 Task: Open Card Card0000000144 in Board Board0000000036 in Workspace WS0000000012 in Trello. Add Member Nikrathi889@gmail.com to Card Card0000000144 in Board Board0000000036 in Workspace WS0000000012 in Trello. Add Red Label titled Label0000000144 to Card Card0000000144 in Board Board0000000036 in Workspace WS0000000012 in Trello. Add Checklist CL0000000144 to Card Card0000000144 in Board Board0000000036 in Workspace WS0000000012 in Trello. Add Dates with Start Date as Nov 01 2023 and Due Date as Nov 30 2023 to Card Card0000000144 in Board Board0000000036 in Workspace WS0000000012 in Trello
Action: Mouse moved to (415, 546)
Screenshot: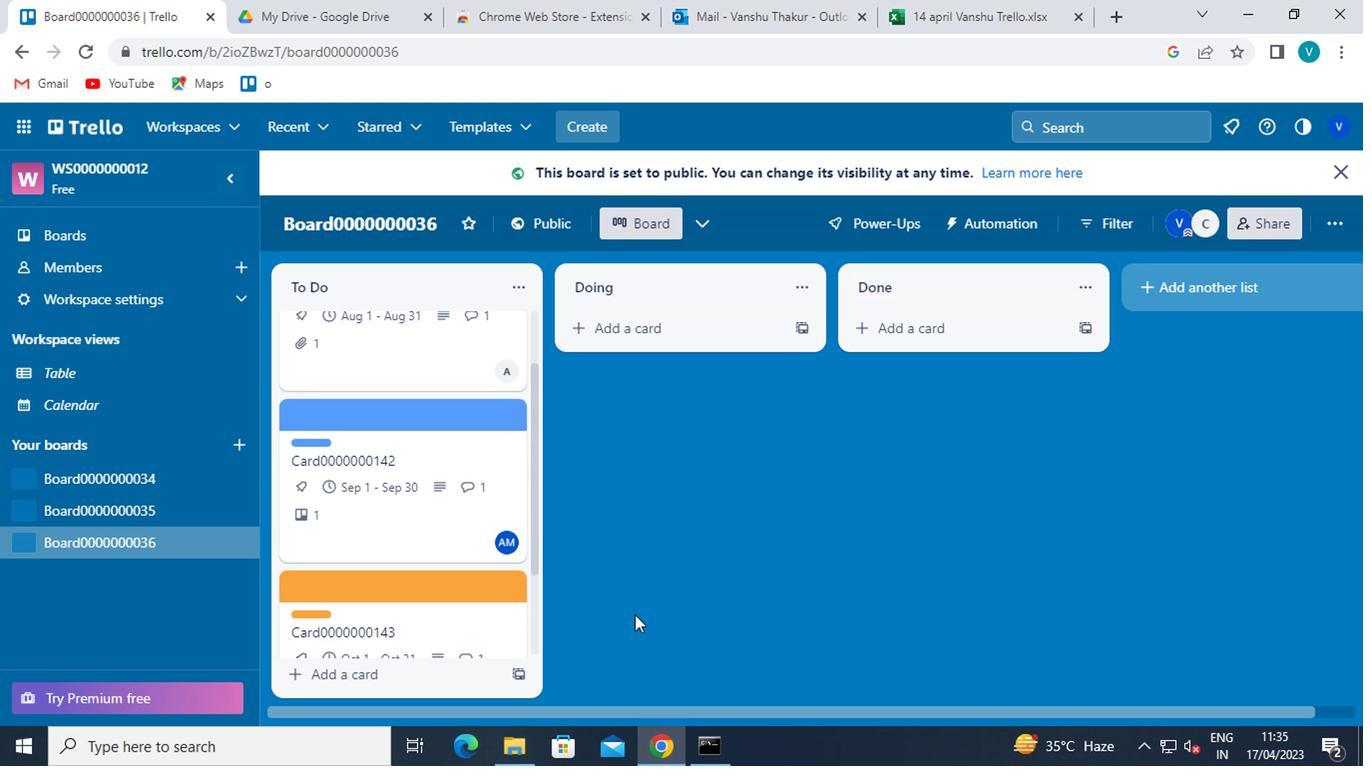 
Action: Mouse scrolled (415, 545) with delta (0, -1)
Screenshot: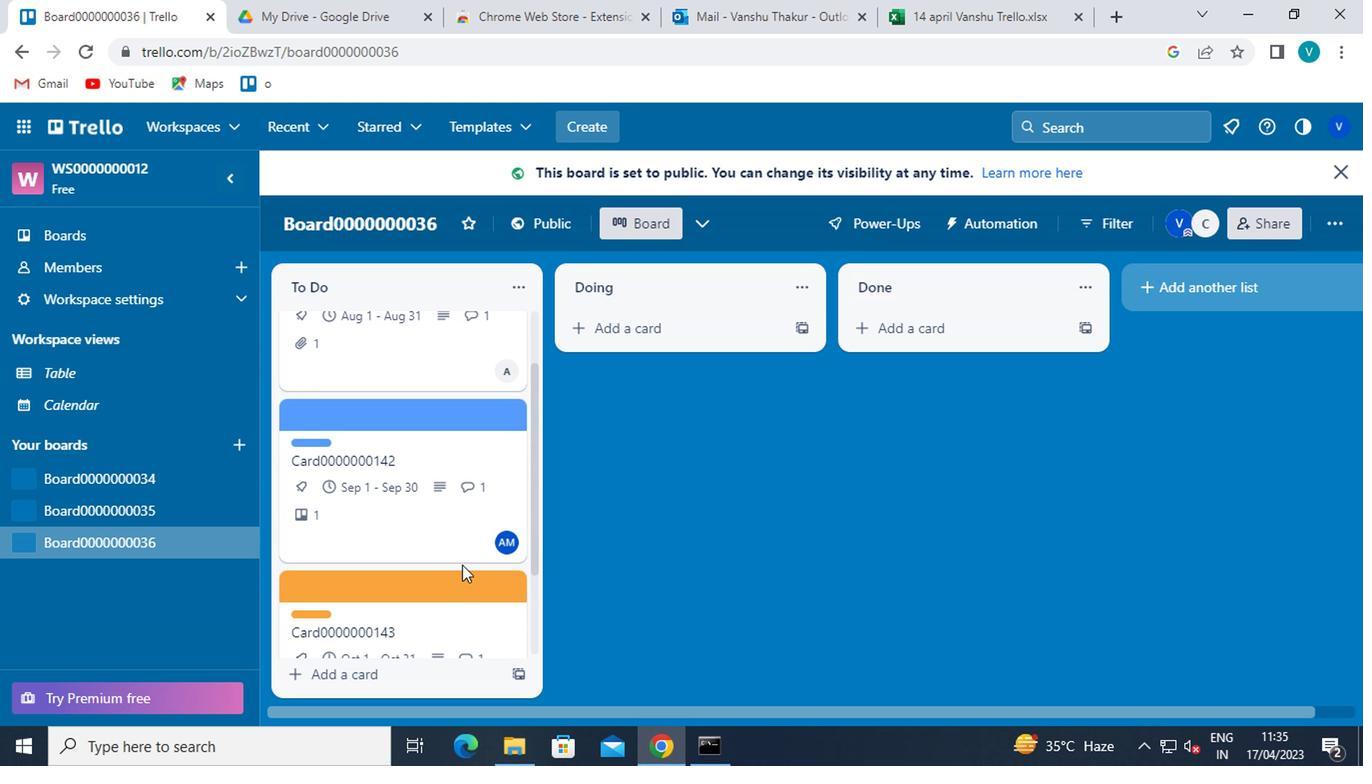 
Action: Mouse moved to (414, 546)
Screenshot: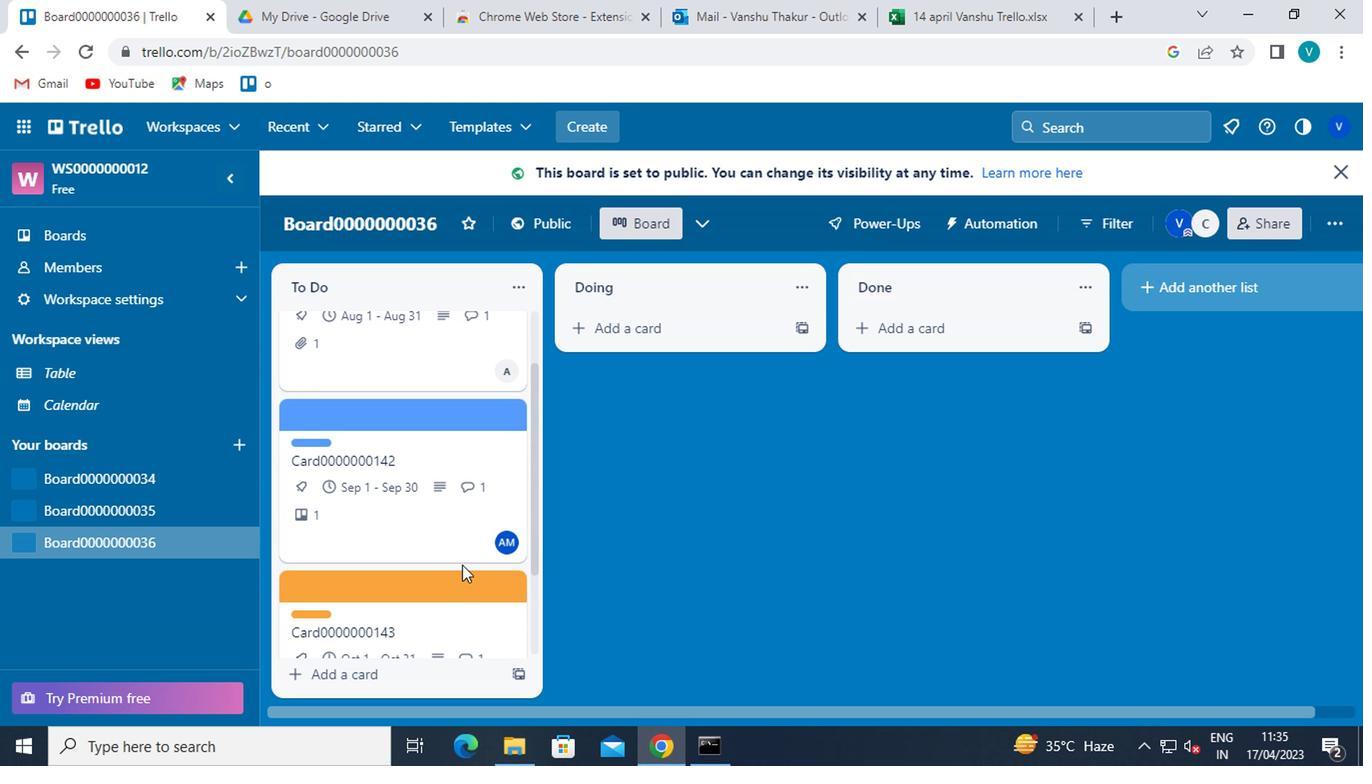 
Action: Mouse scrolled (414, 545) with delta (0, -1)
Screenshot: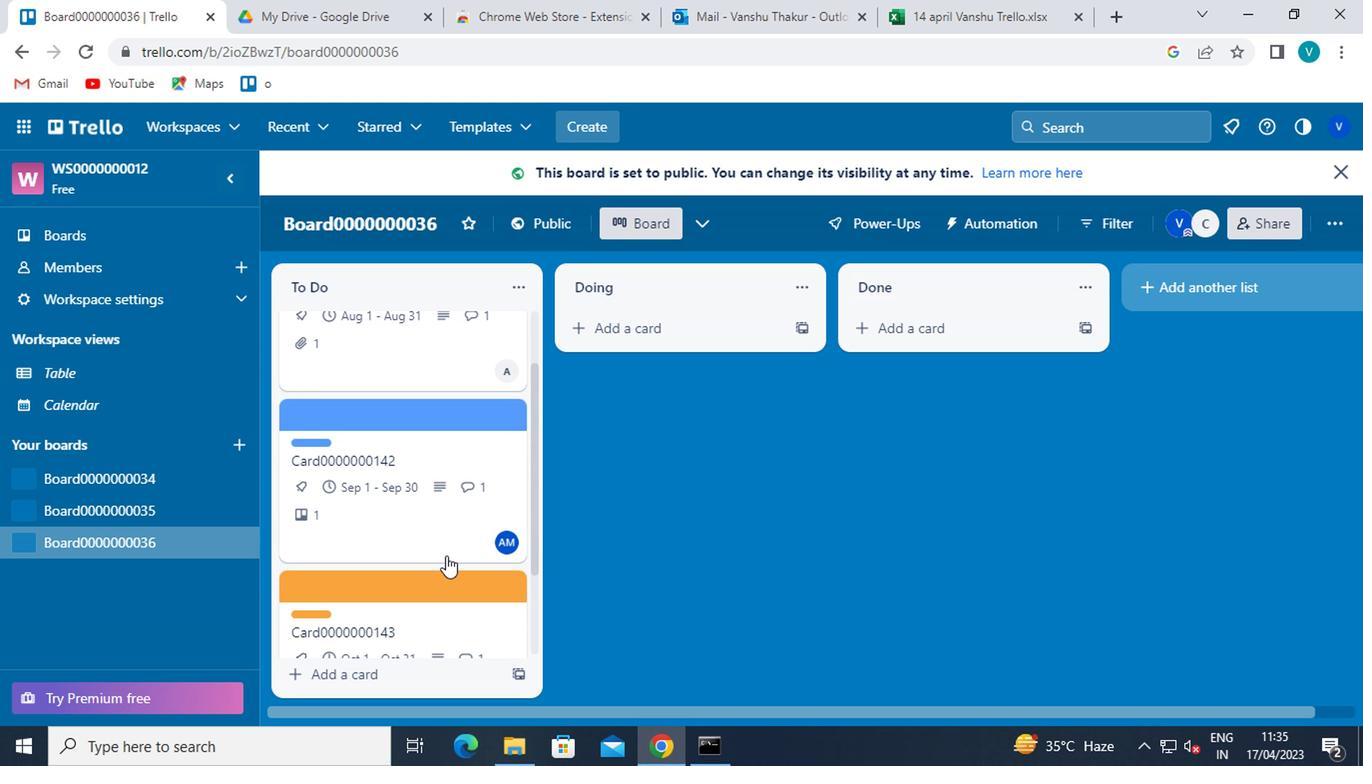 
Action: Mouse scrolled (414, 545) with delta (0, -1)
Screenshot: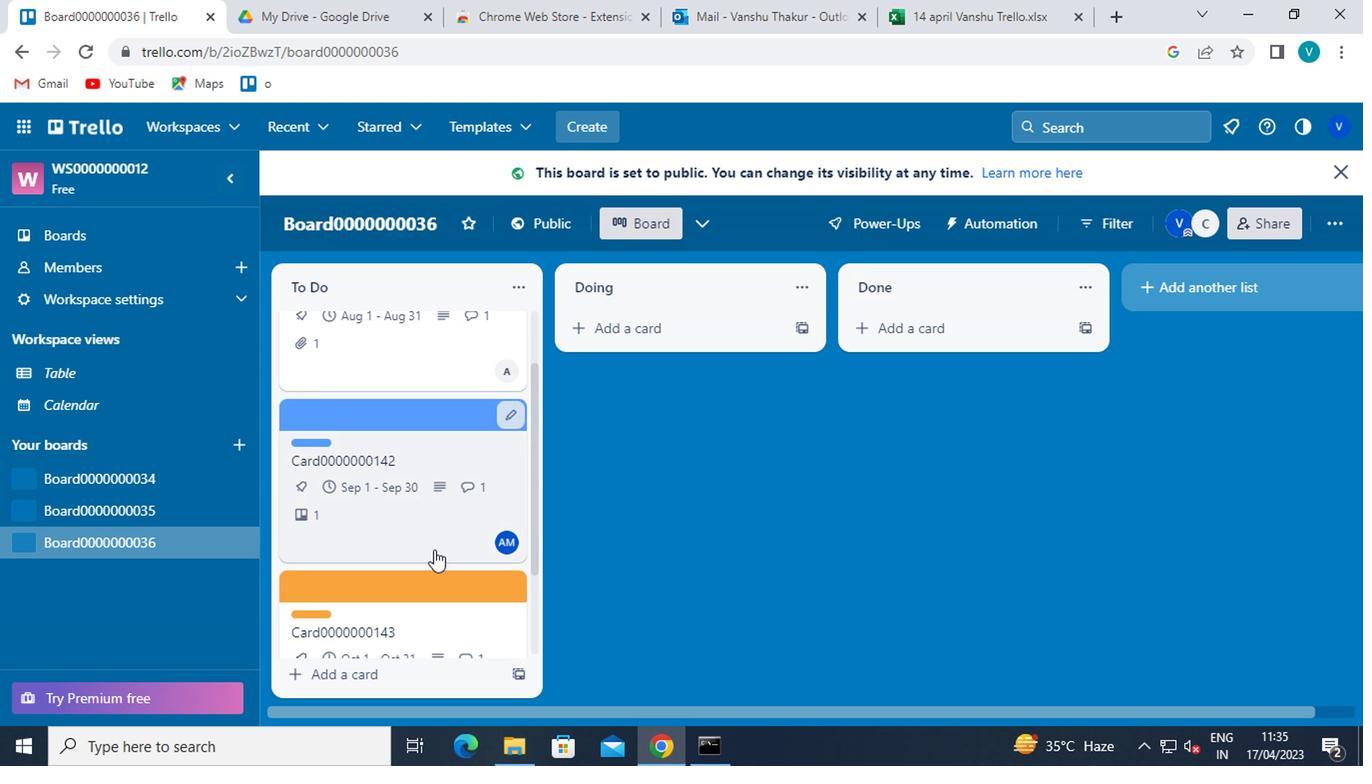 
Action: Mouse scrolled (414, 545) with delta (0, -1)
Screenshot: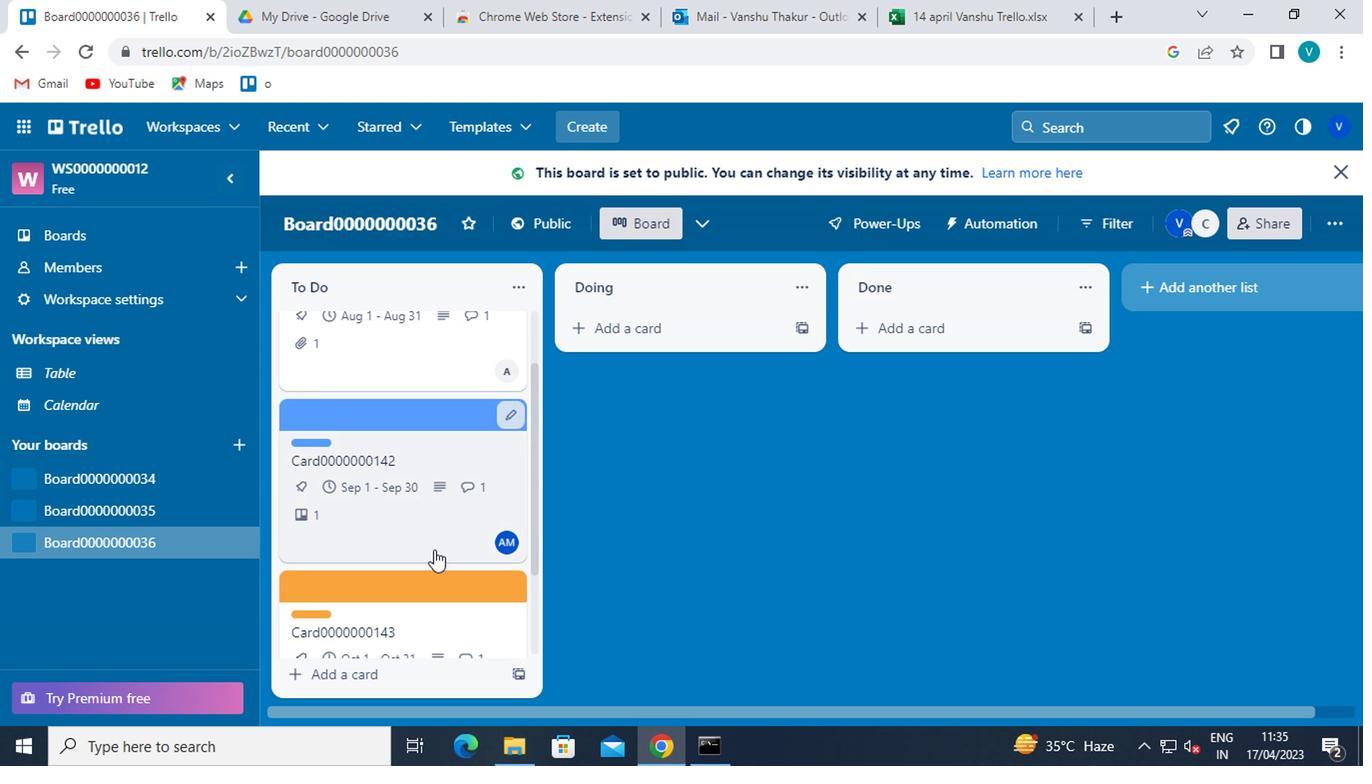
Action: Mouse scrolled (414, 545) with delta (0, -1)
Screenshot: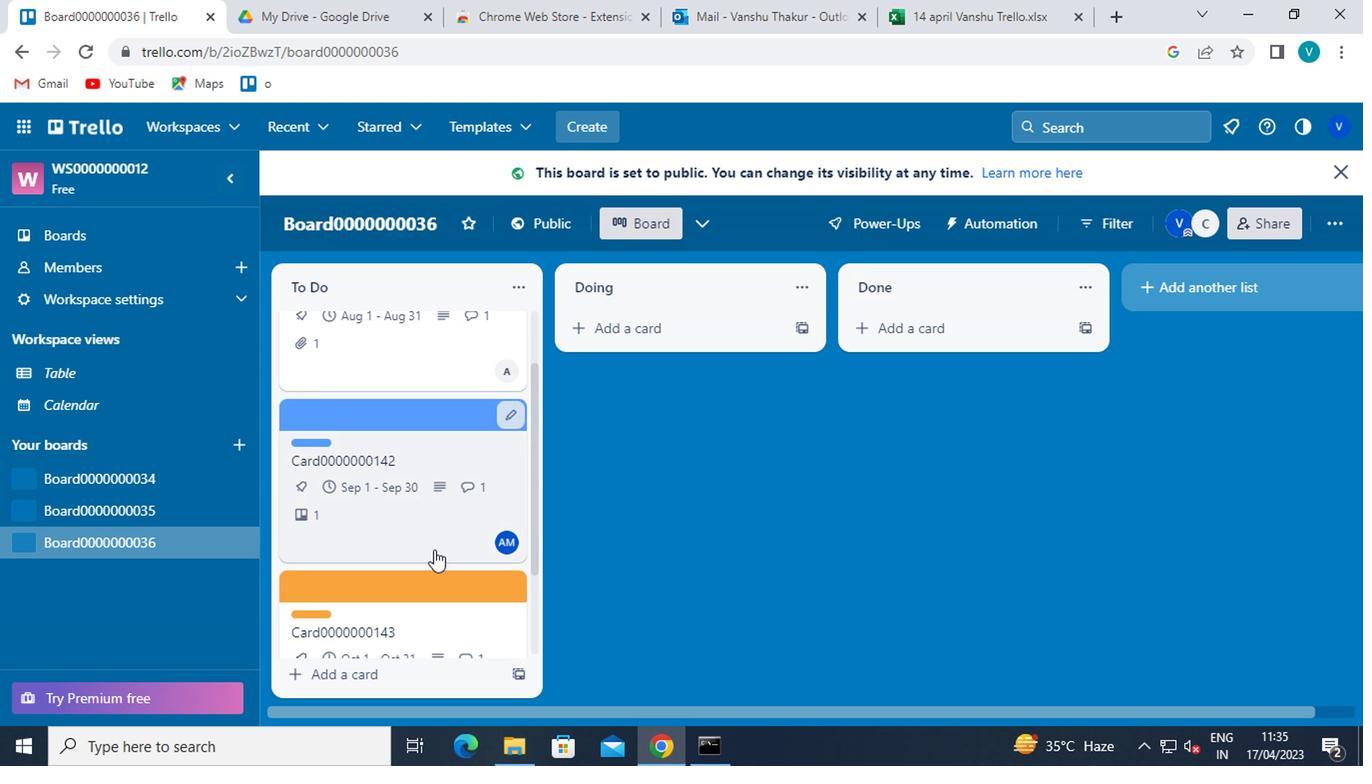 
Action: Mouse scrolled (414, 545) with delta (0, -1)
Screenshot: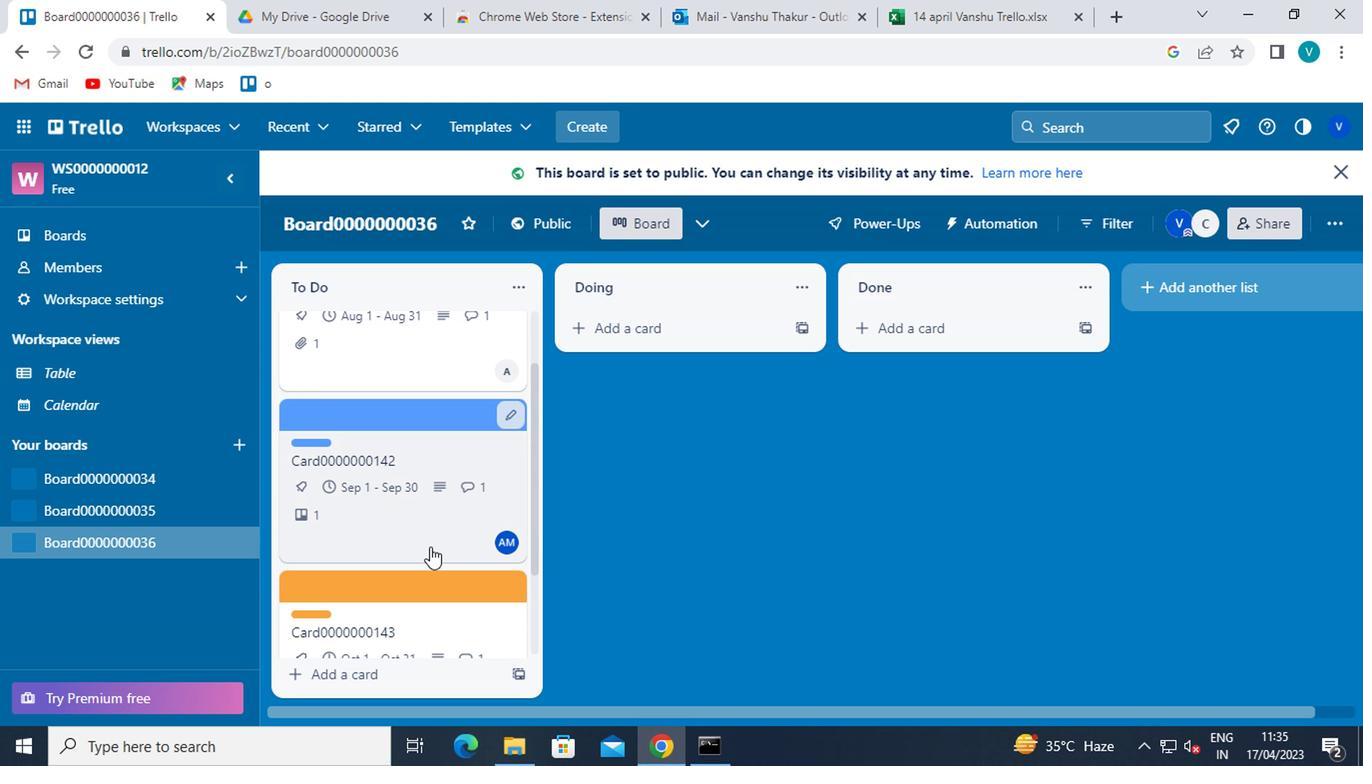 
Action: Mouse scrolled (414, 545) with delta (0, -1)
Screenshot: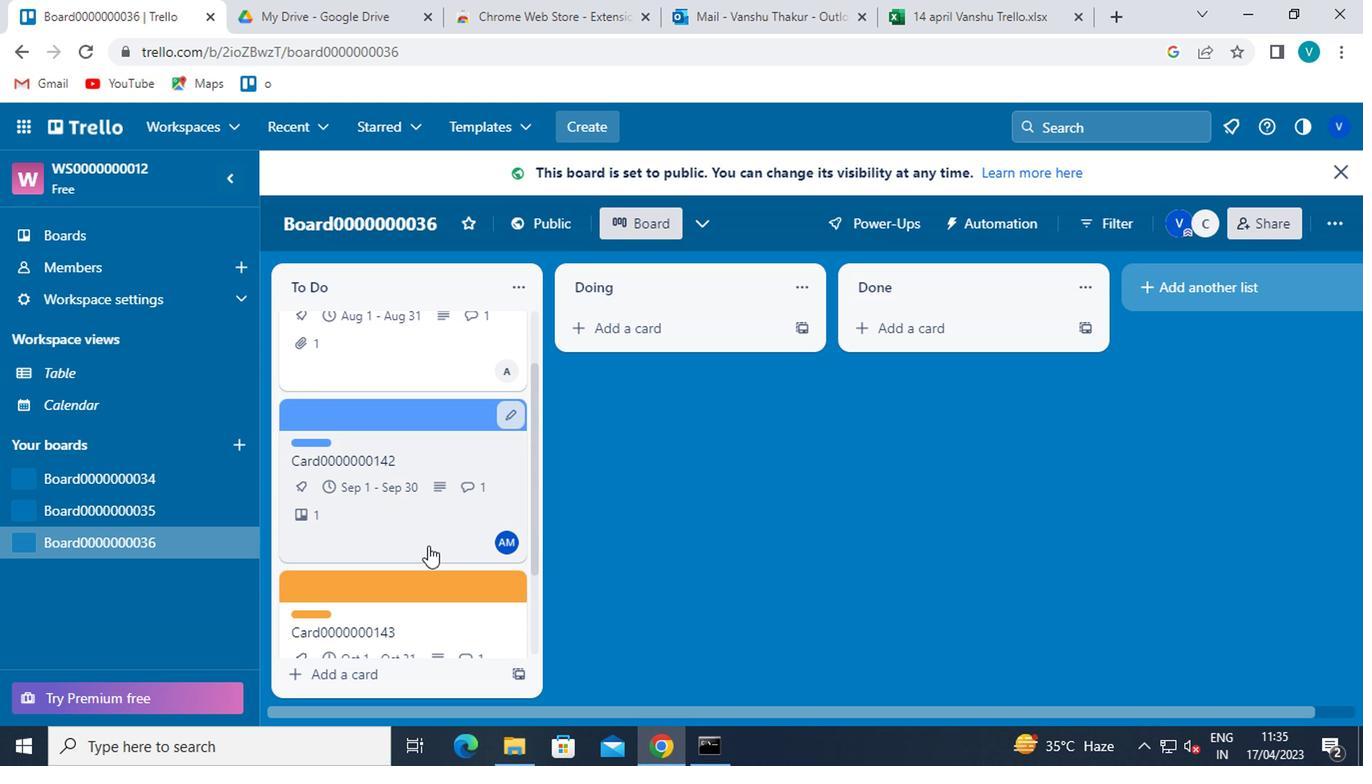 
Action: Mouse scrolled (414, 545) with delta (0, -1)
Screenshot: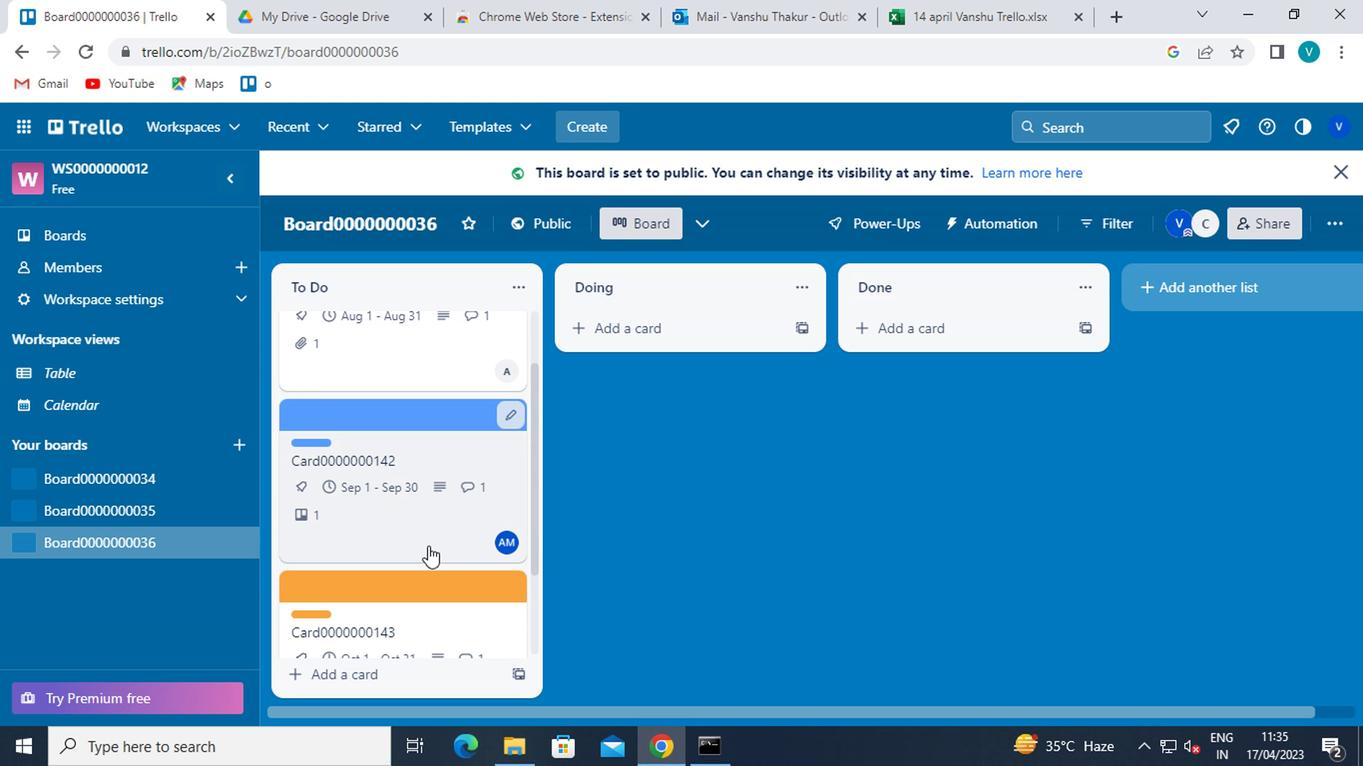 
Action: Mouse moved to (406, 623)
Screenshot: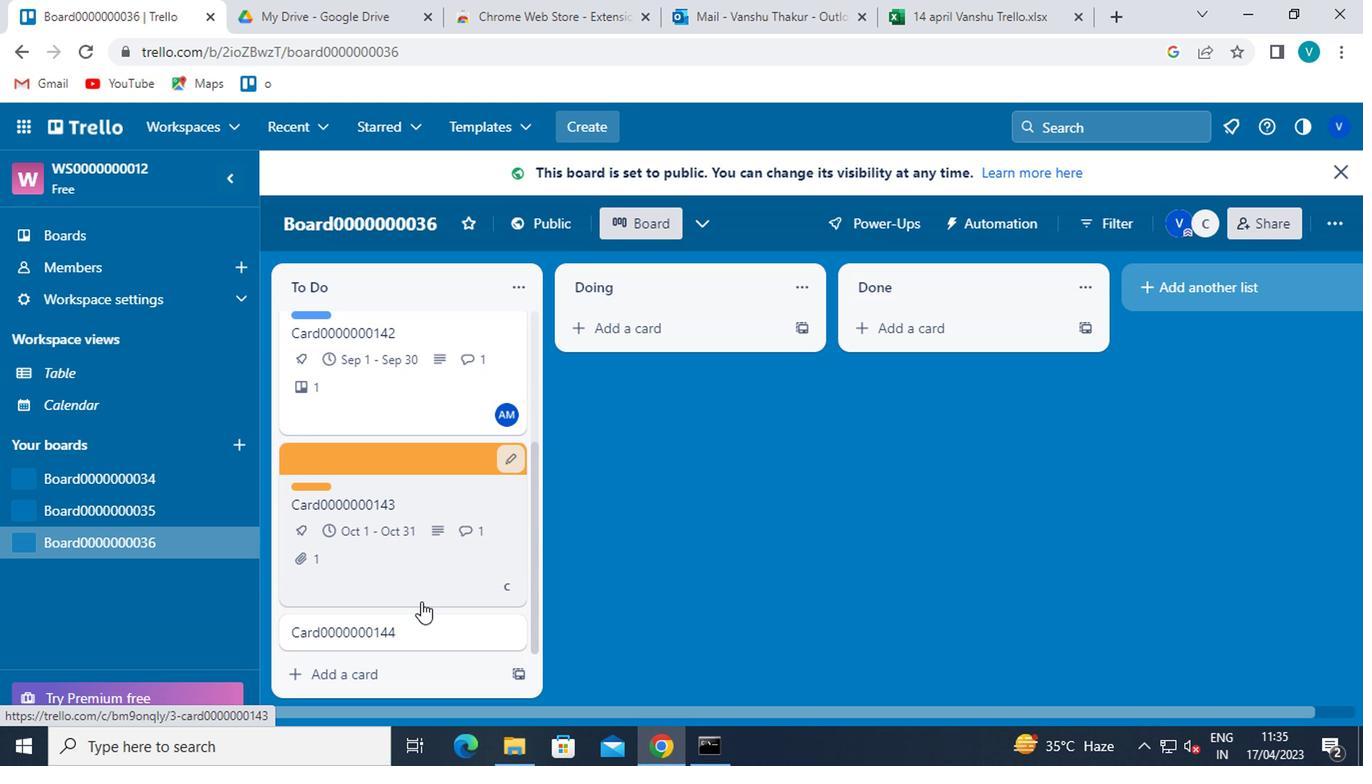 
Action: Mouse pressed left at (406, 623)
Screenshot: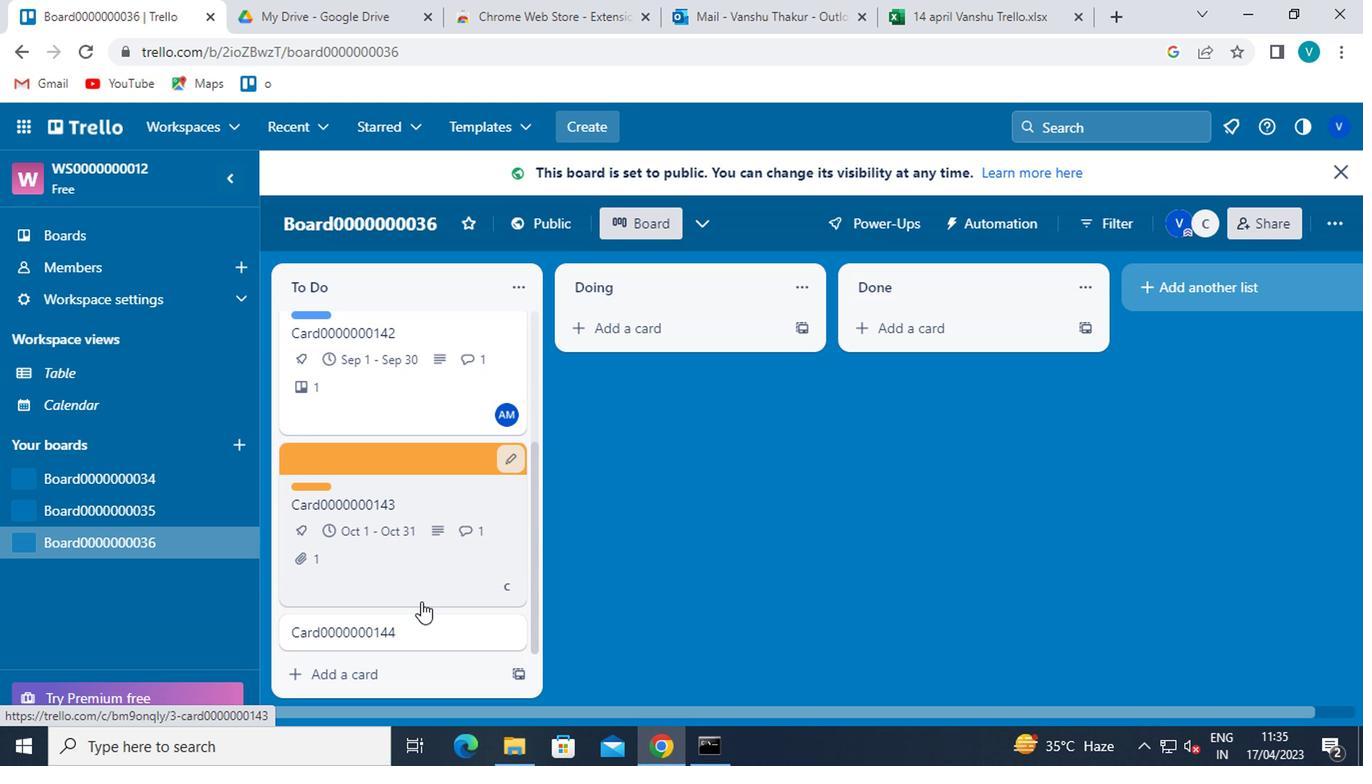 
Action: Mouse moved to (899, 352)
Screenshot: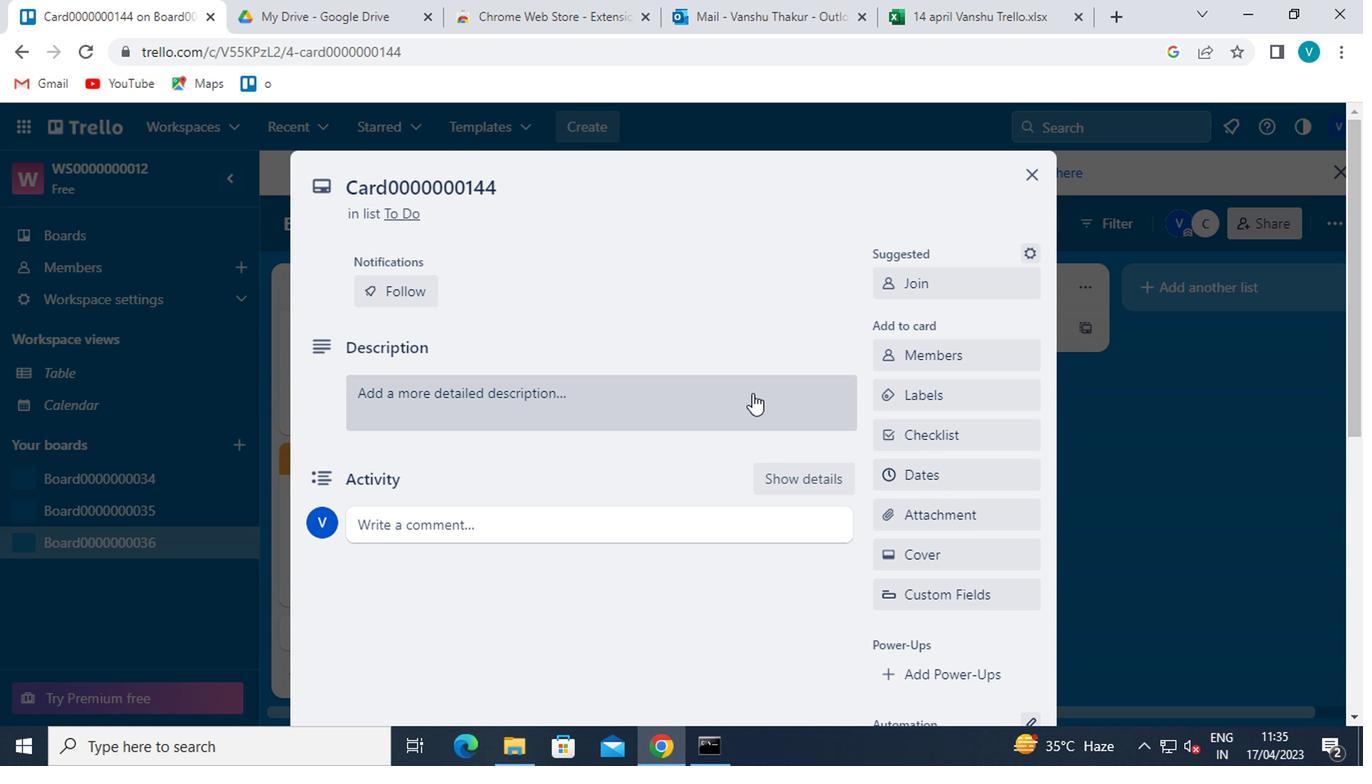 
Action: Mouse pressed left at (899, 352)
Screenshot: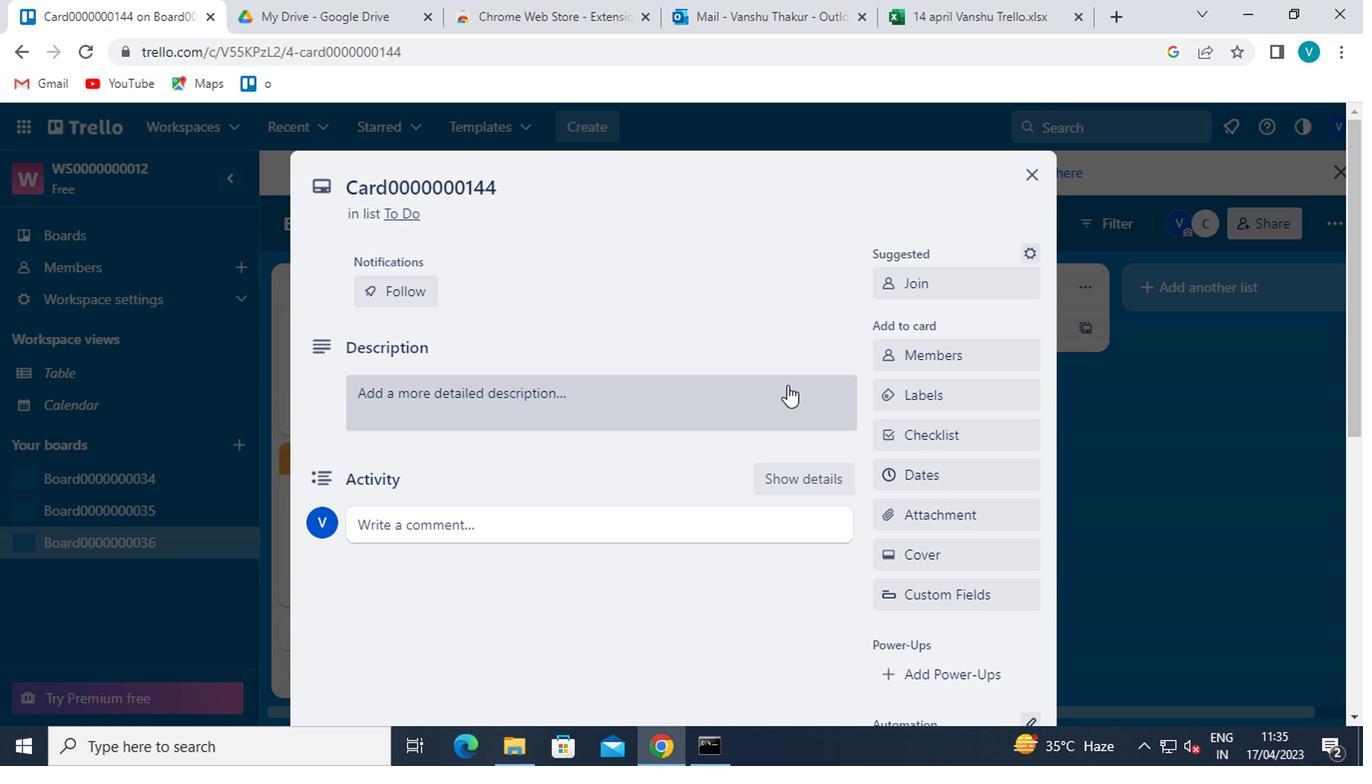 
Action: Mouse moved to (911, 448)
Screenshot: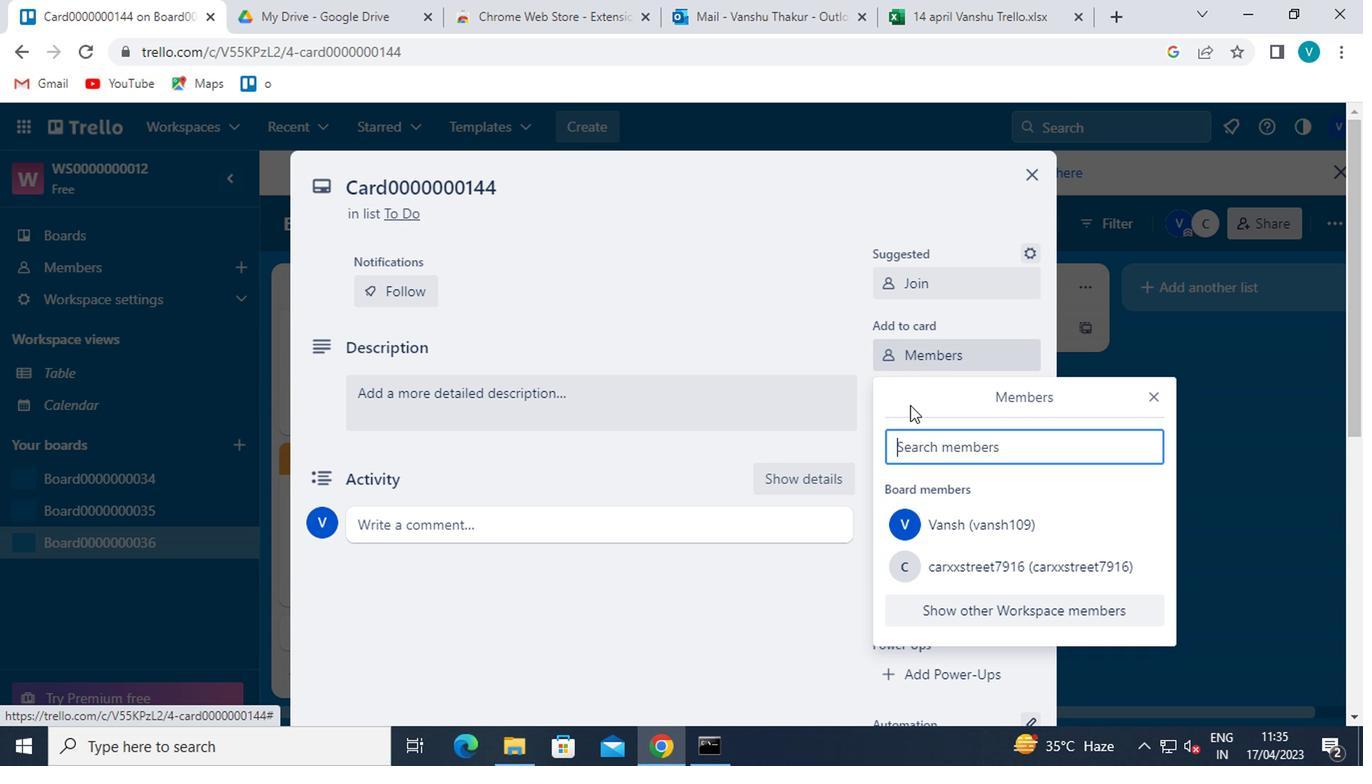 
Action: Mouse pressed left at (911, 448)
Screenshot: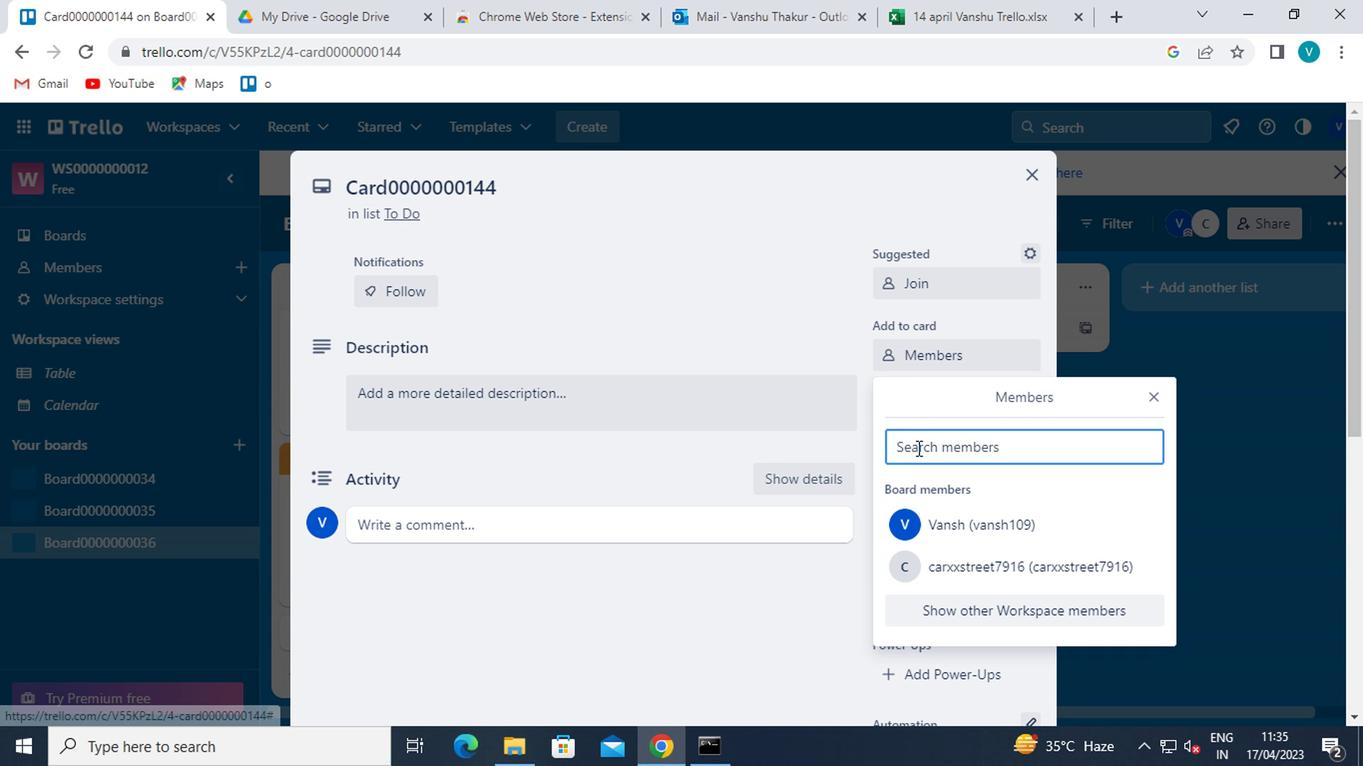 
Action: Key pressed <Key.shift>NIKRATHI889<Key.shift>@GMAIL.COM
Screenshot: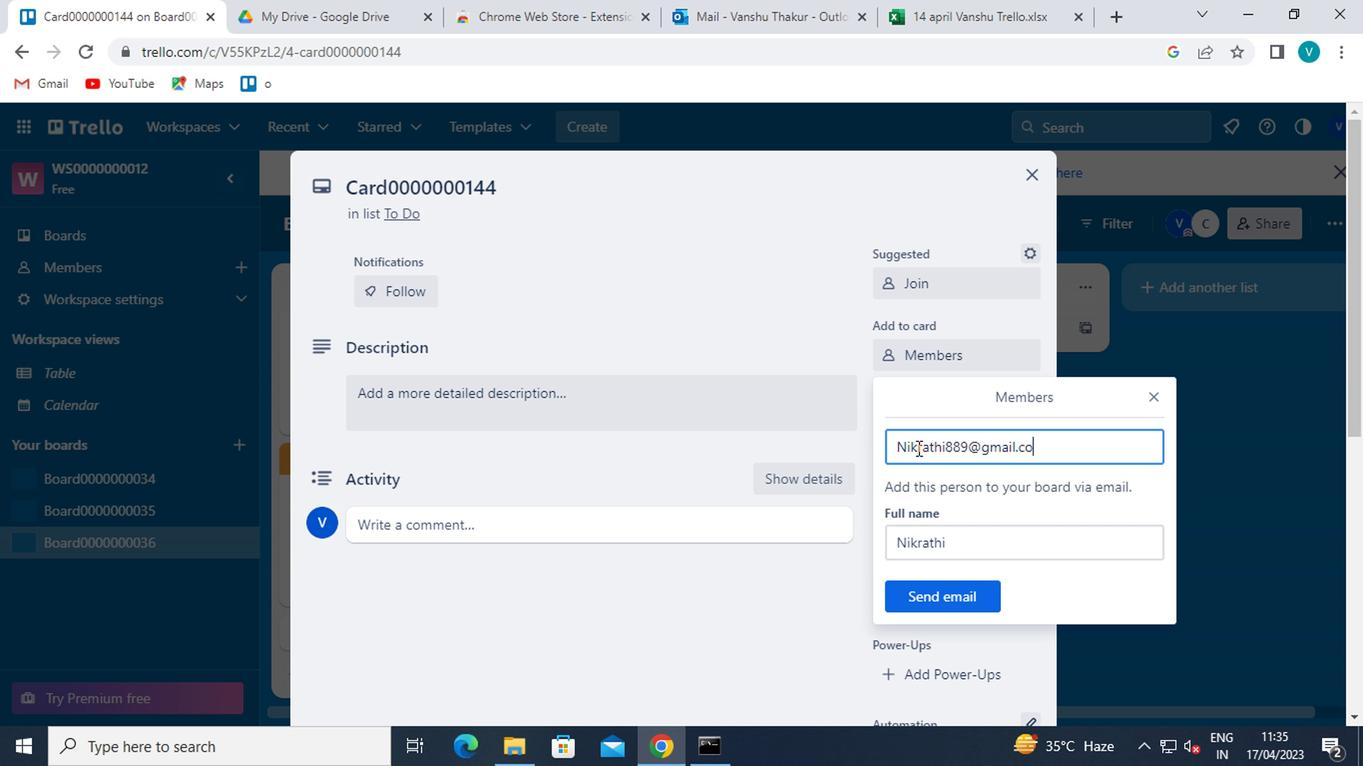 
Action: Mouse moved to (952, 607)
Screenshot: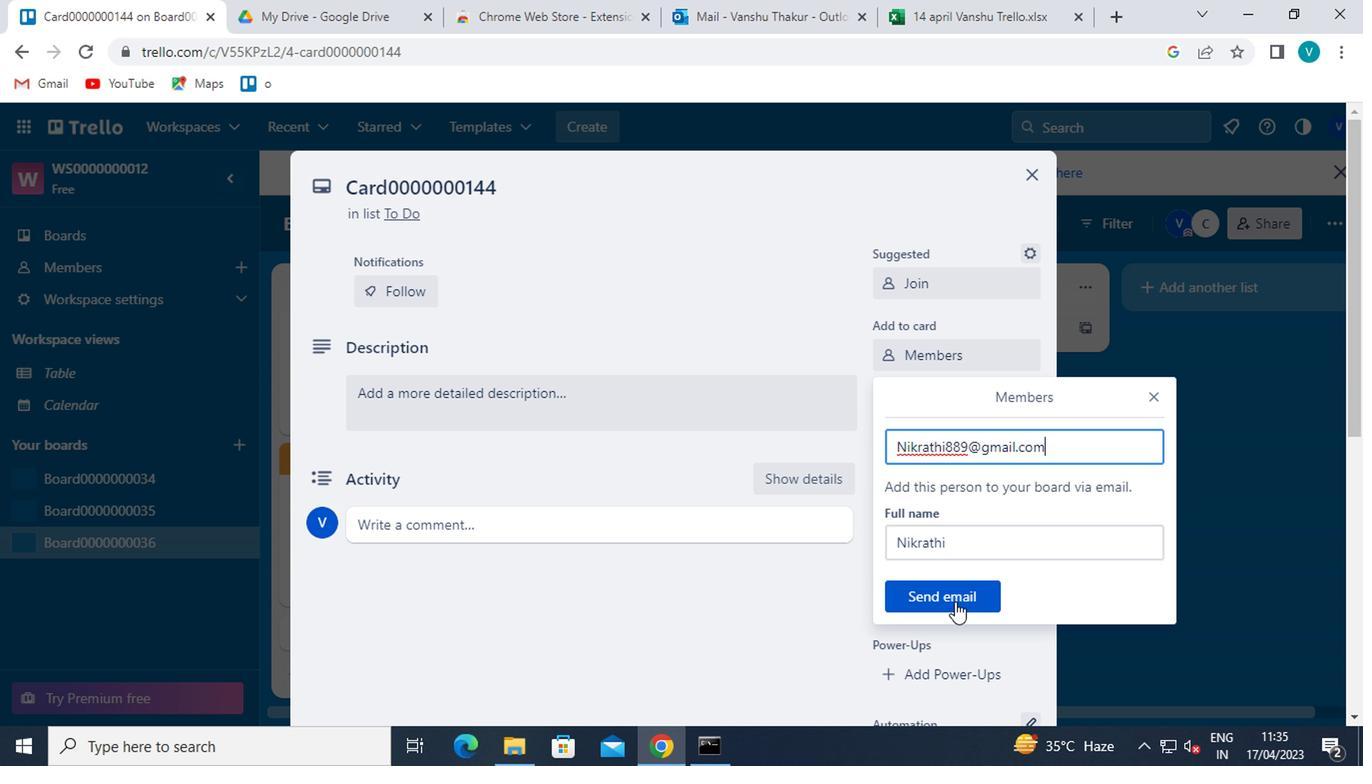 
Action: Mouse pressed left at (952, 607)
Screenshot: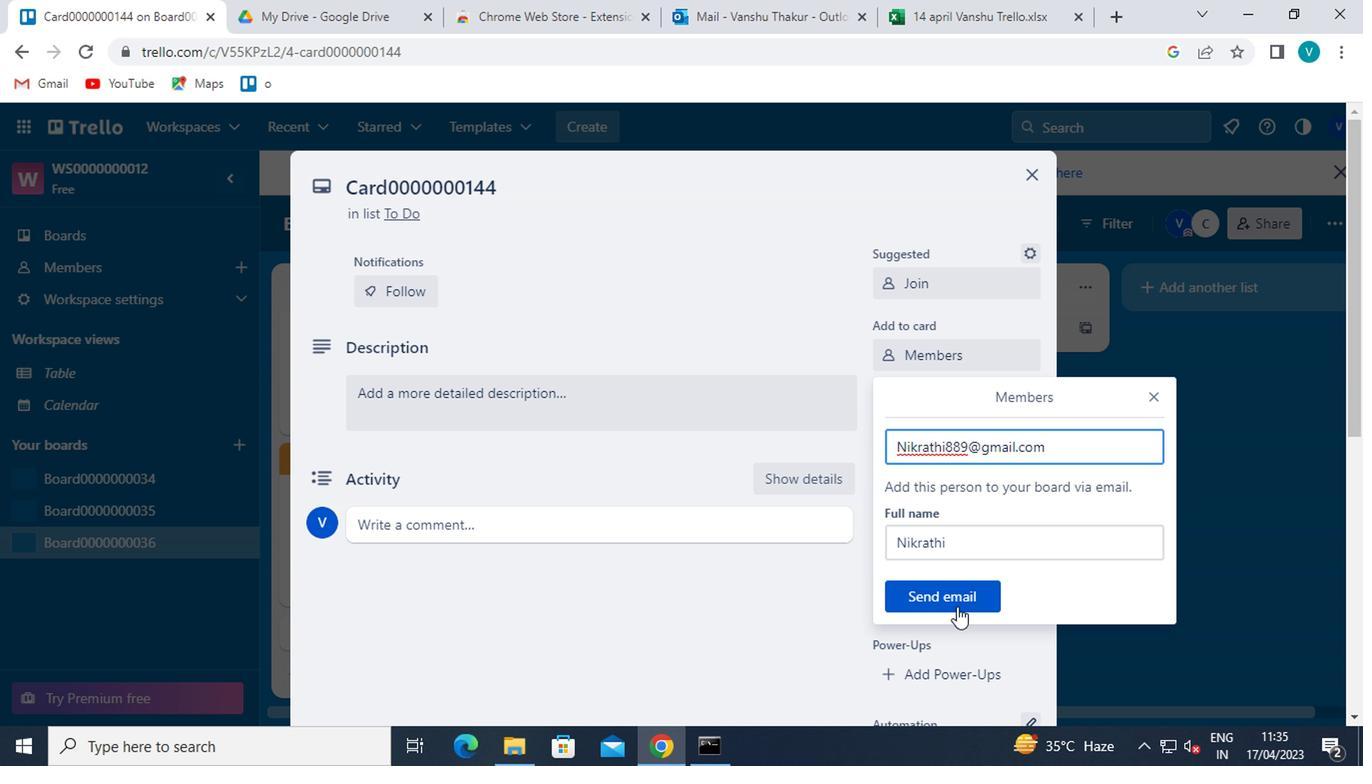 
Action: Mouse moved to (980, 394)
Screenshot: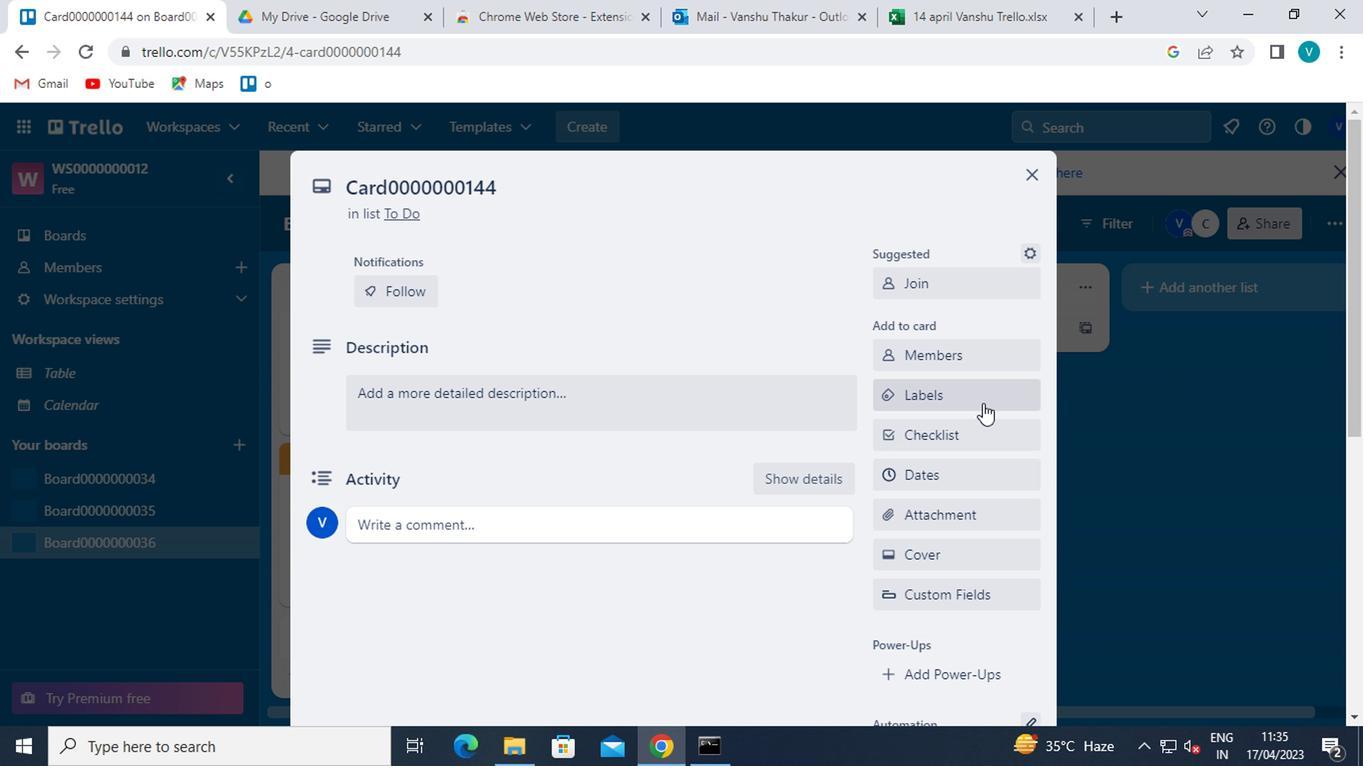 
Action: Mouse pressed left at (980, 394)
Screenshot: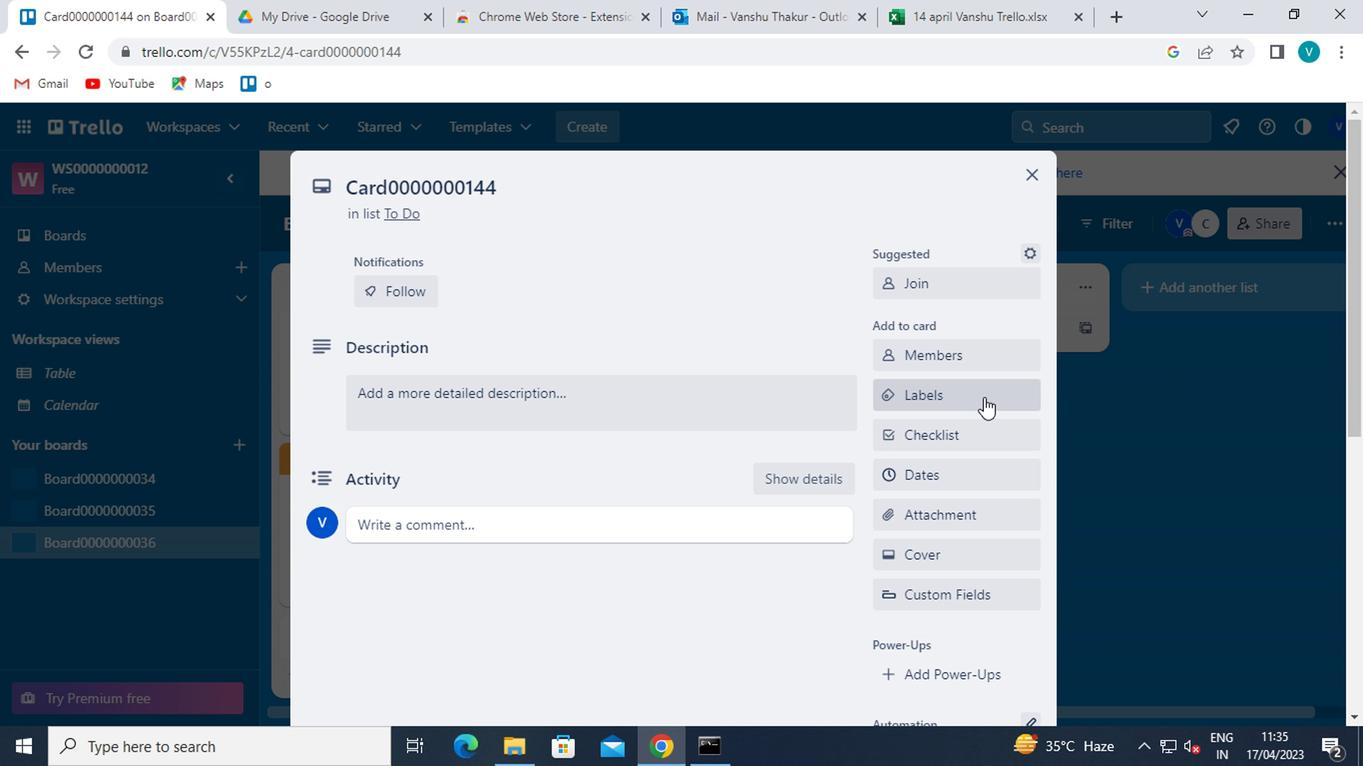 
Action: Mouse moved to (977, 622)
Screenshot: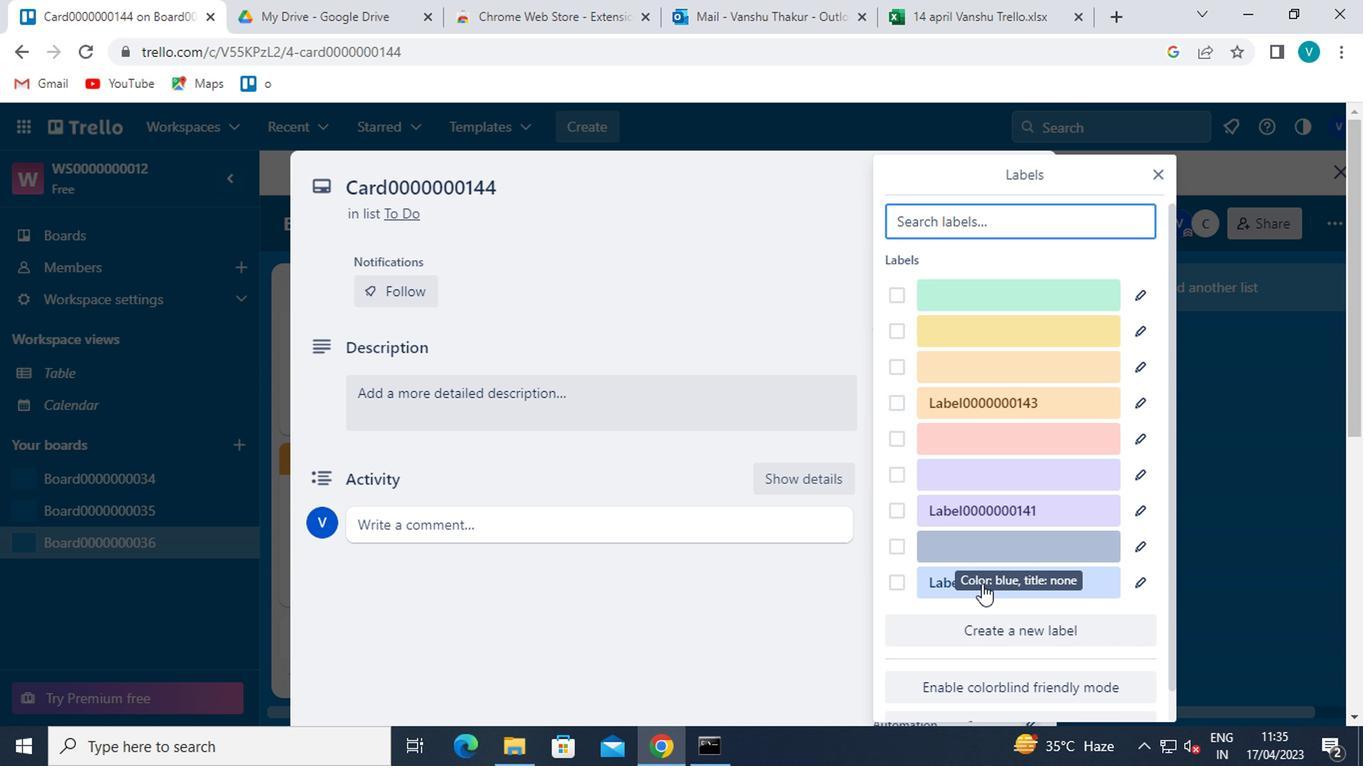 
Action: Mouse pressed left at (977, 622)
Screenshot: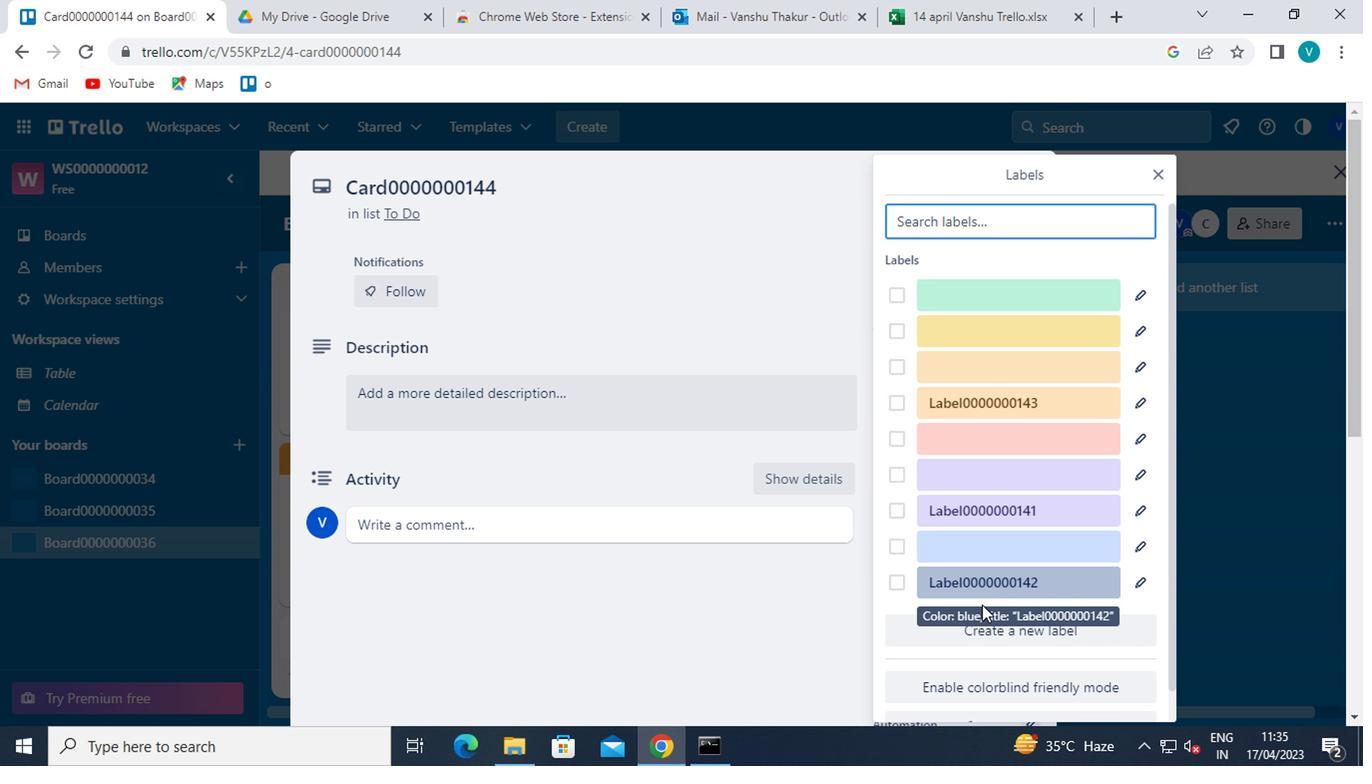 
Action: Mouse moved to (977, 630)
Screenshot: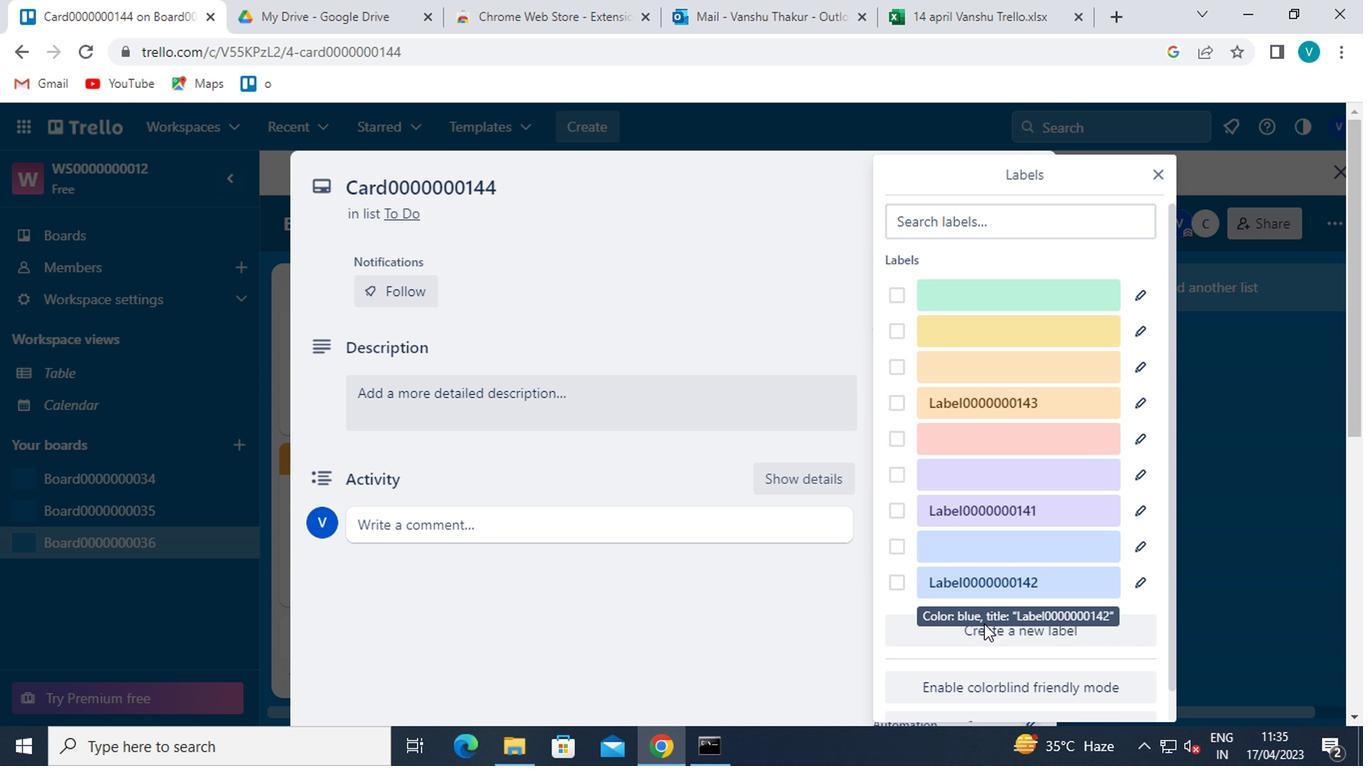 
Action: Mouse pressed left at (977, 630)
Screenshot: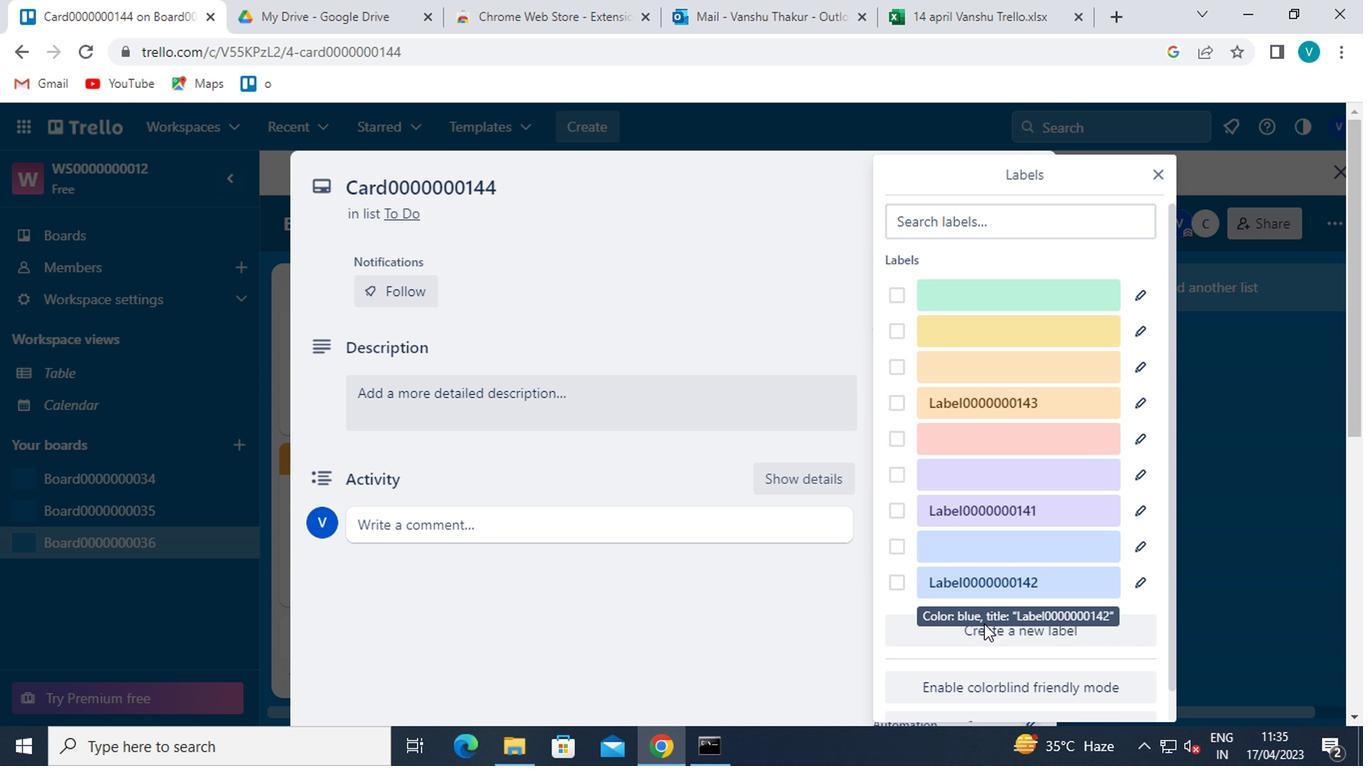 
Action: Mouse moved to (1070, 472)
Screenshot: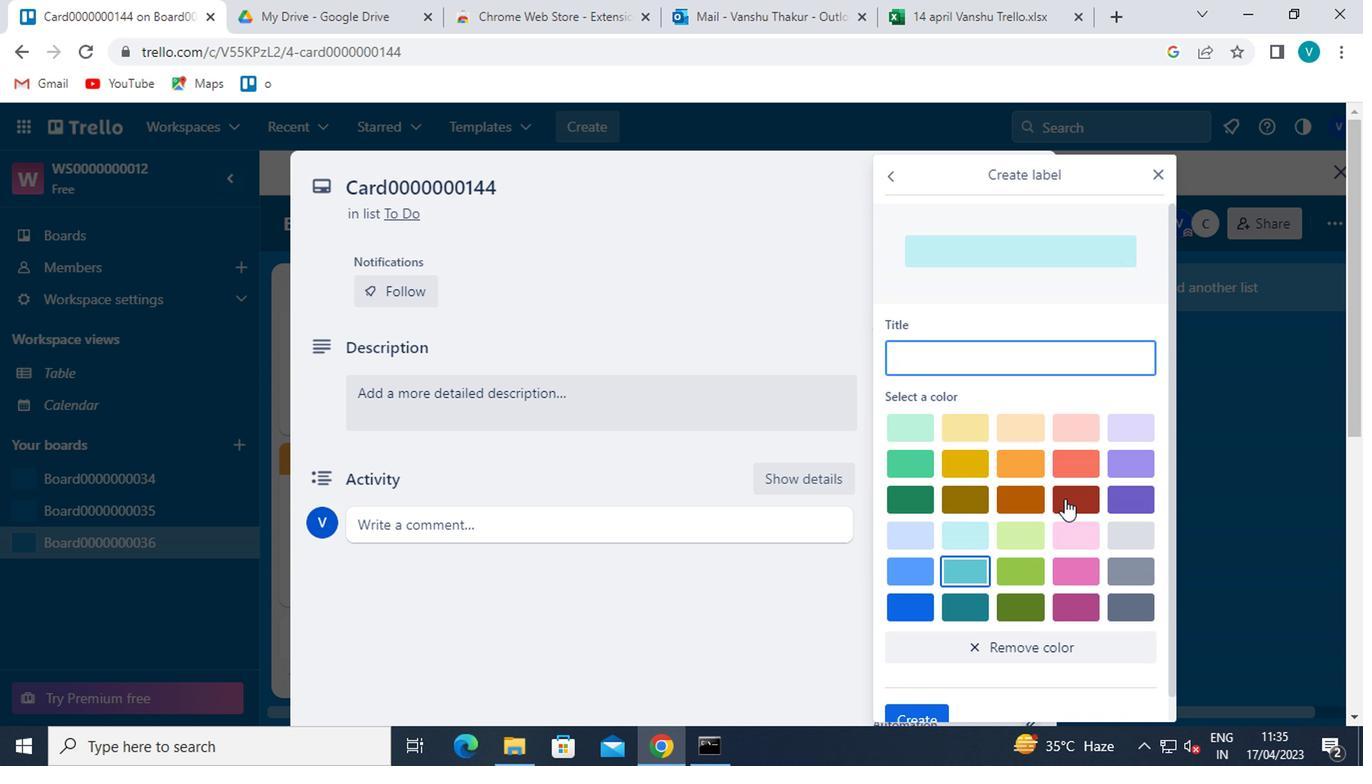
Action: Mouse pressed left at (1070, 472)
Screenshot: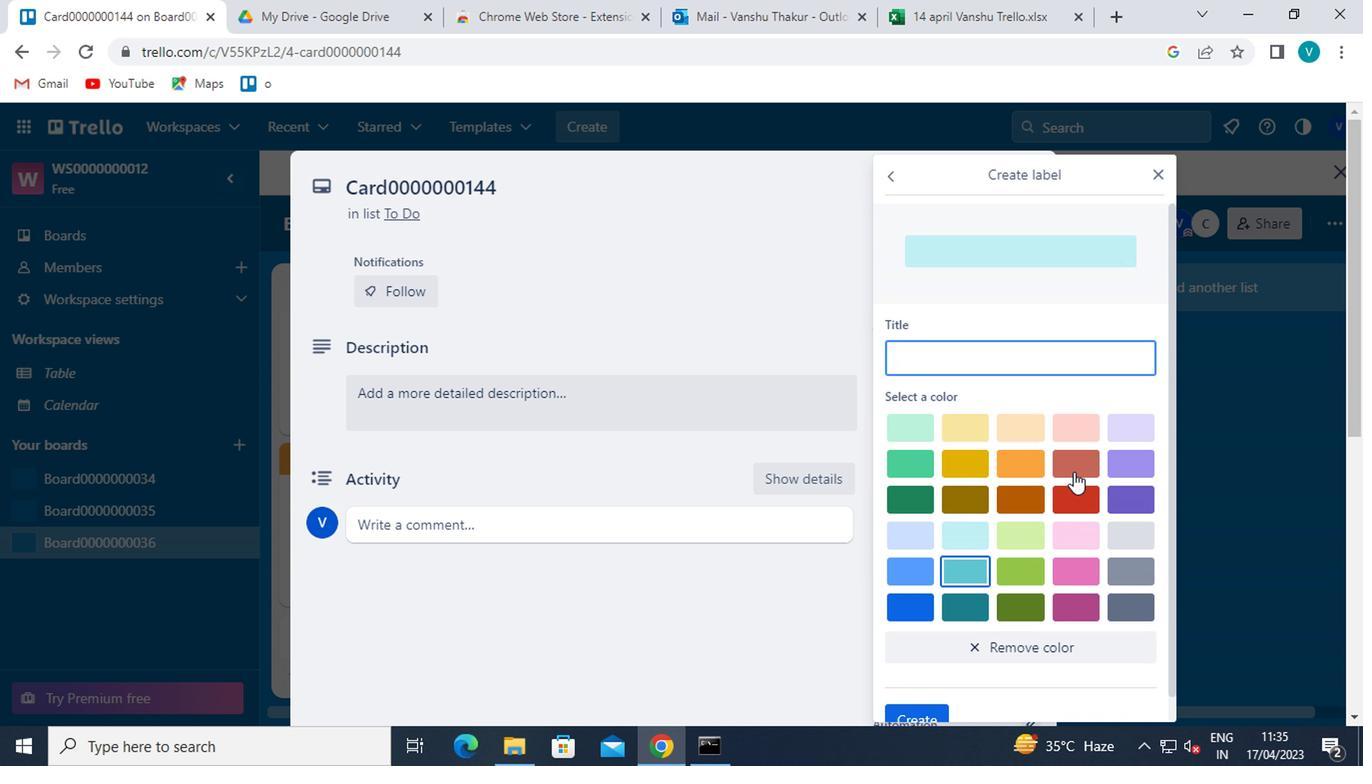 
Action: Mouse moved to (1056, 371)
Screenshot: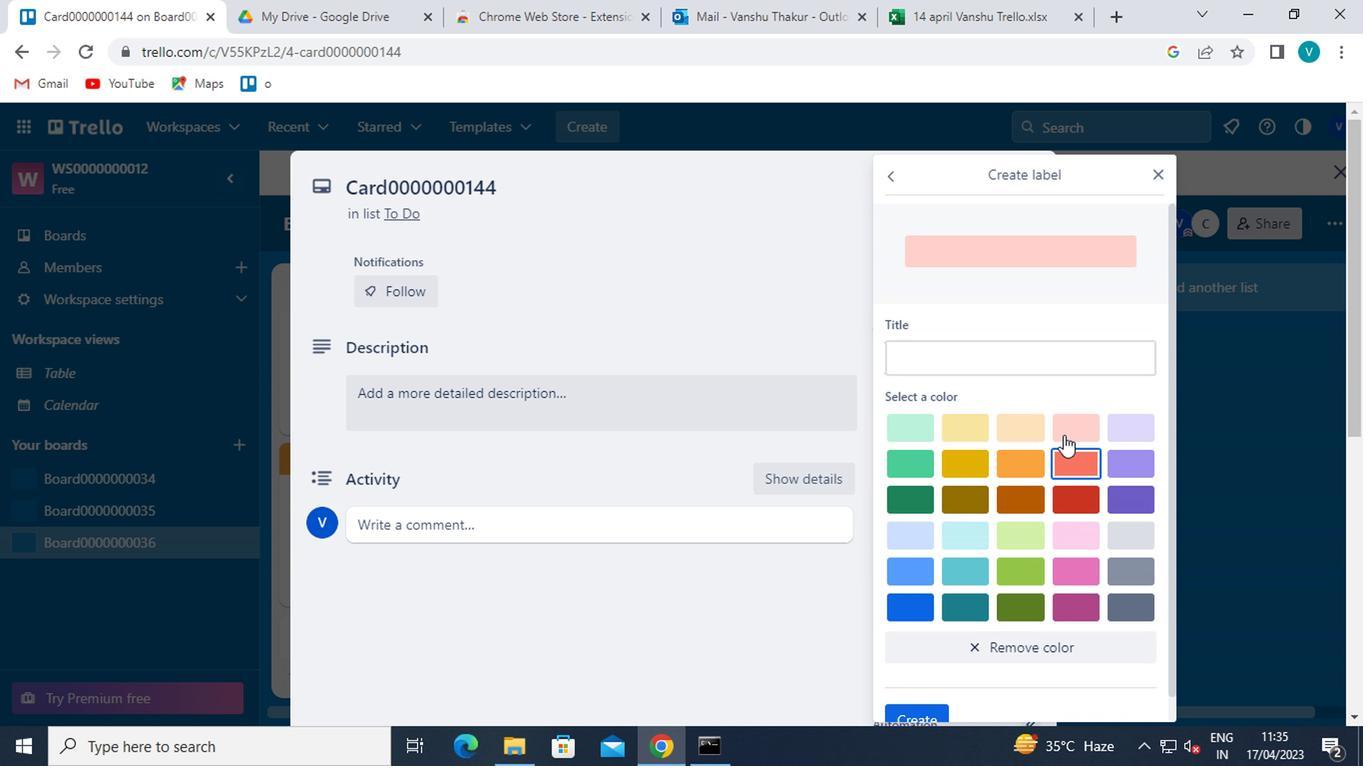
Action: Mouse pressed left at (1056, 371)
Screenshot: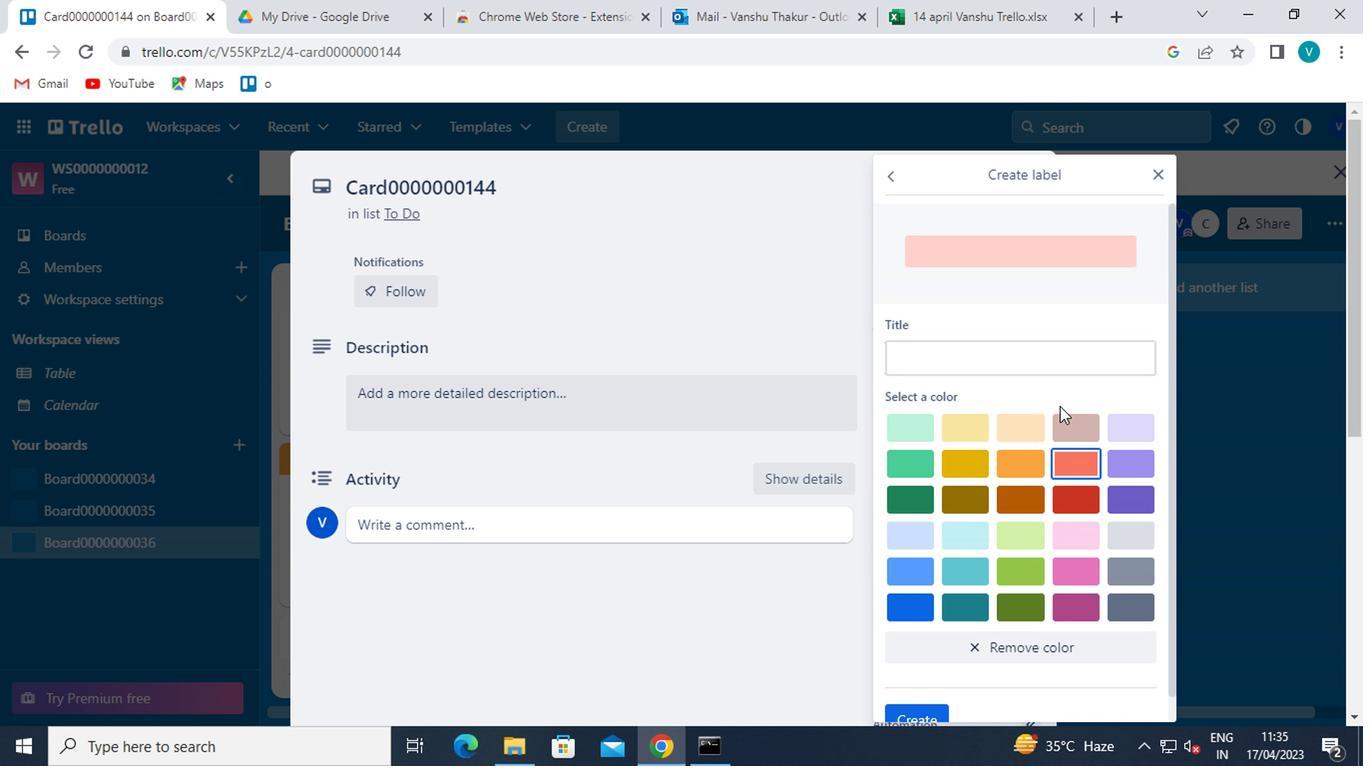 
Action: Key pressed <Key.shift>LABEL0000000144
Screenshot: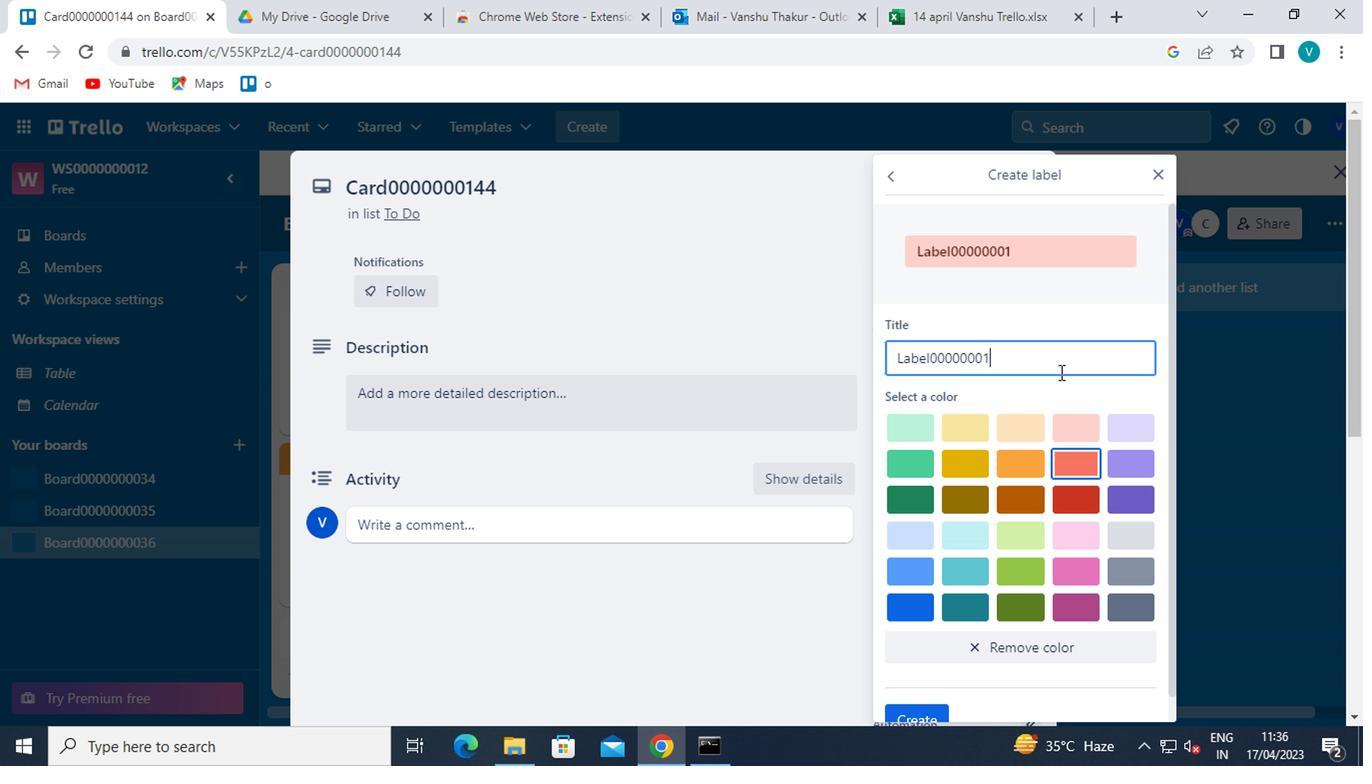 
Action: Mouse scrolled (1056, 369) with delta (0, -1)
Screenshot: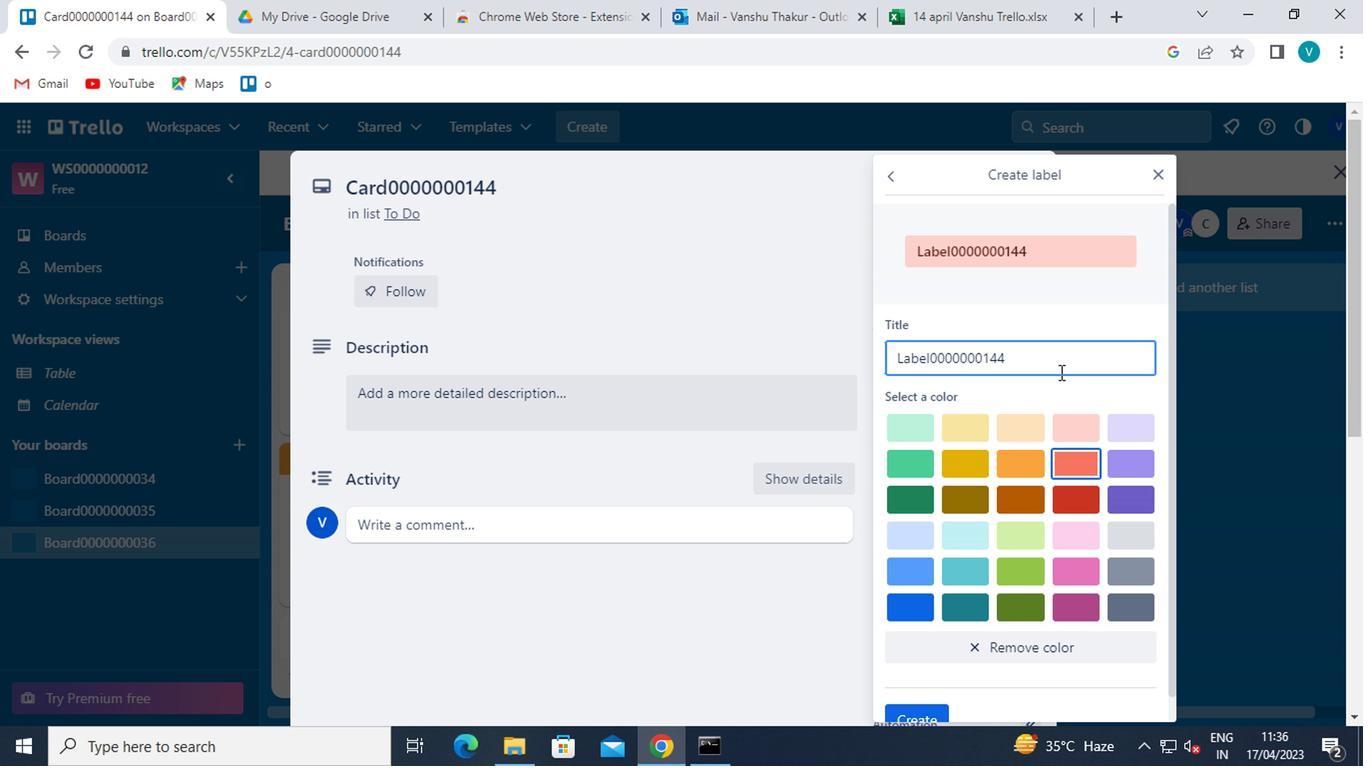 
Action: Mouse moved to (909, 690)
Screenshot: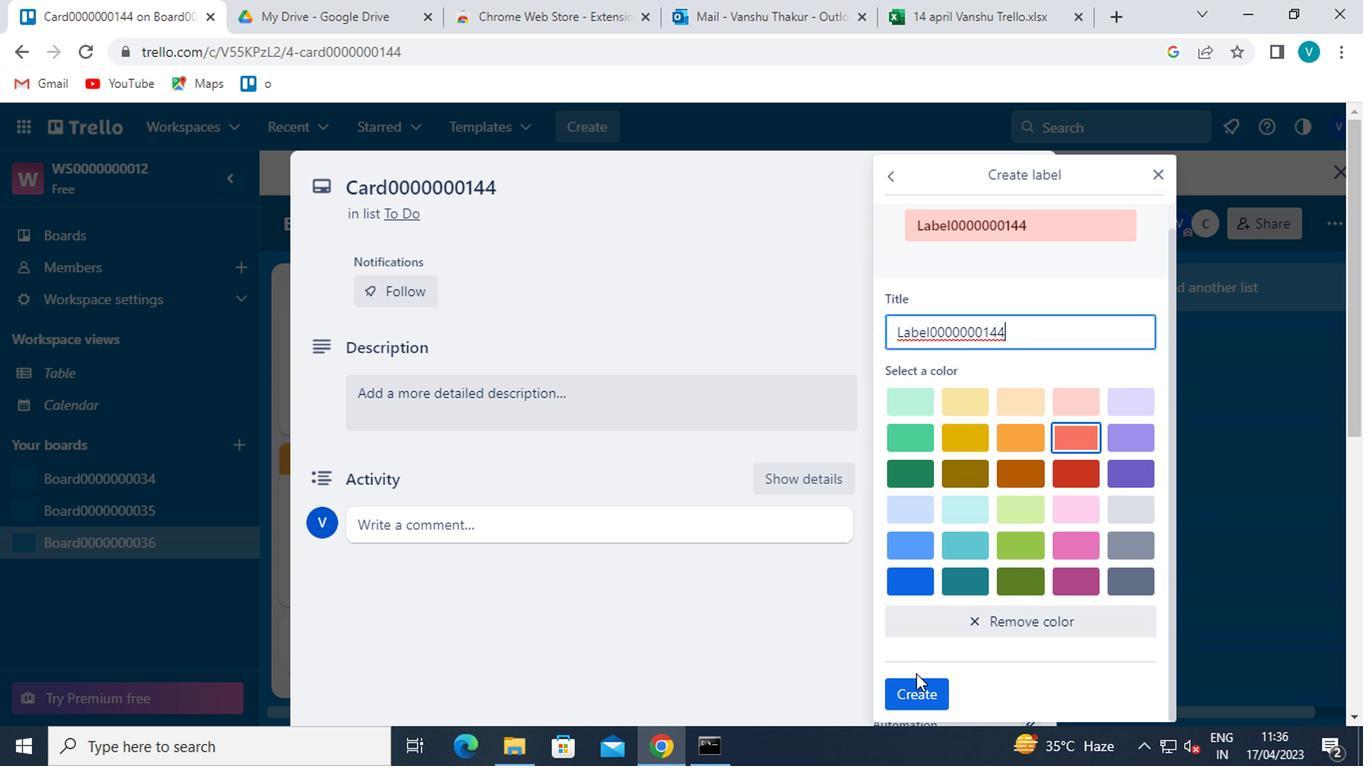 
Action: Mouse pressed left at (909, 690)
Screenshot: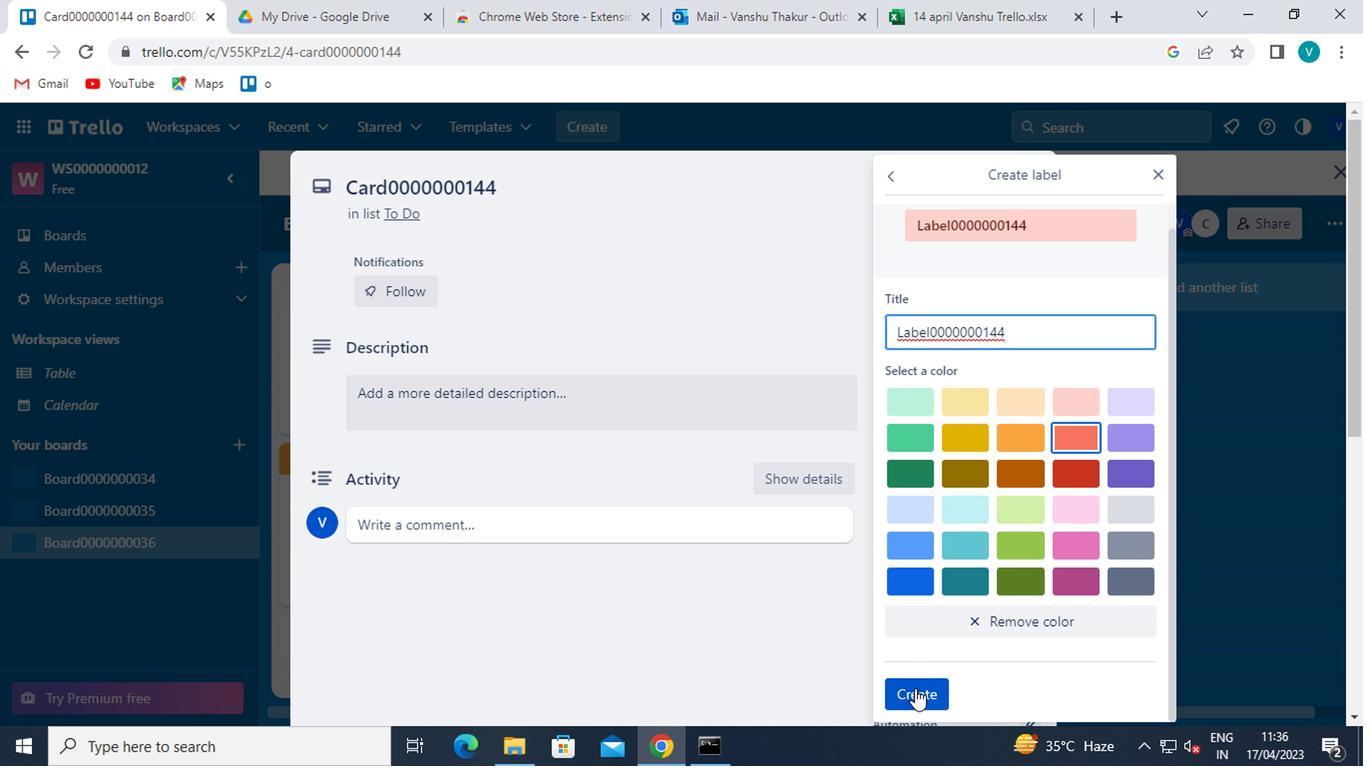 
Action: Mouse moved to (1158, 172)
Screenshot: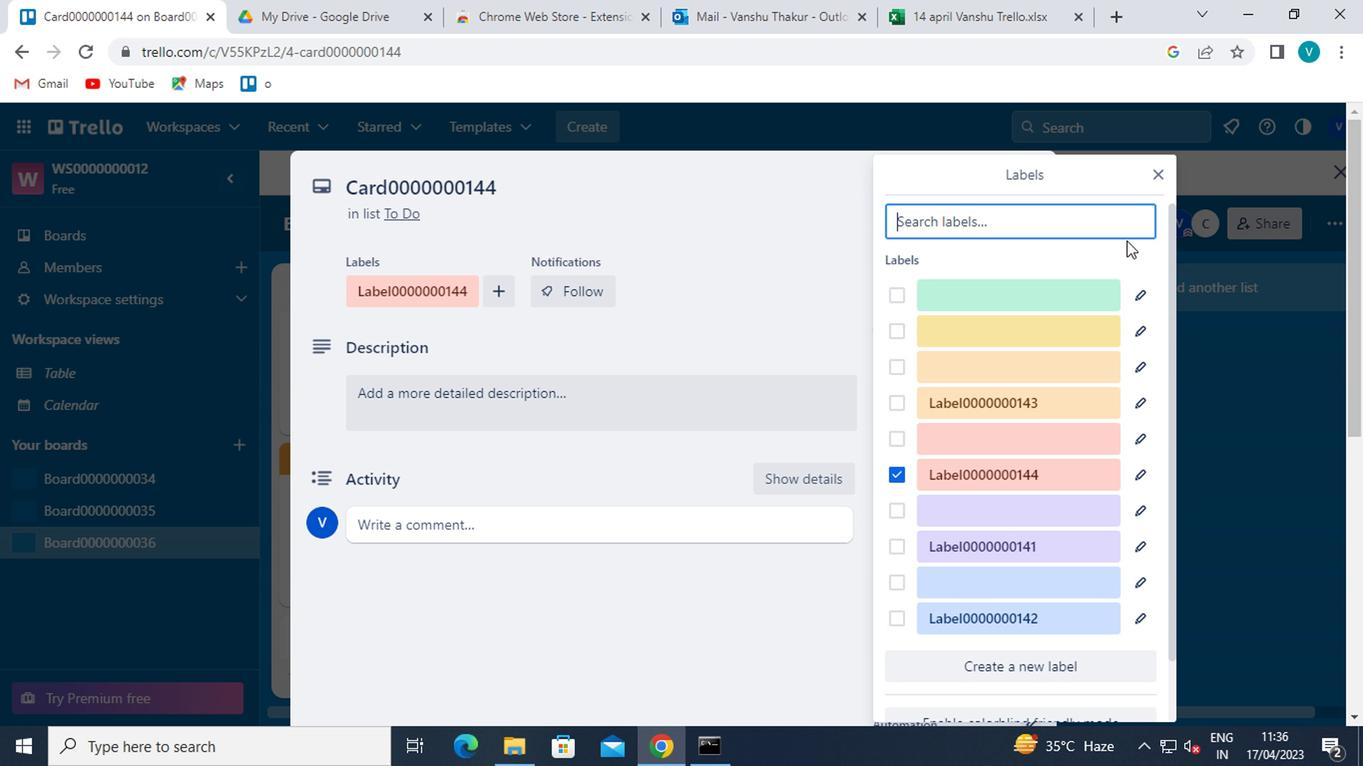 
Action: Mouse pressed left at (1158, 172)
Screenshot: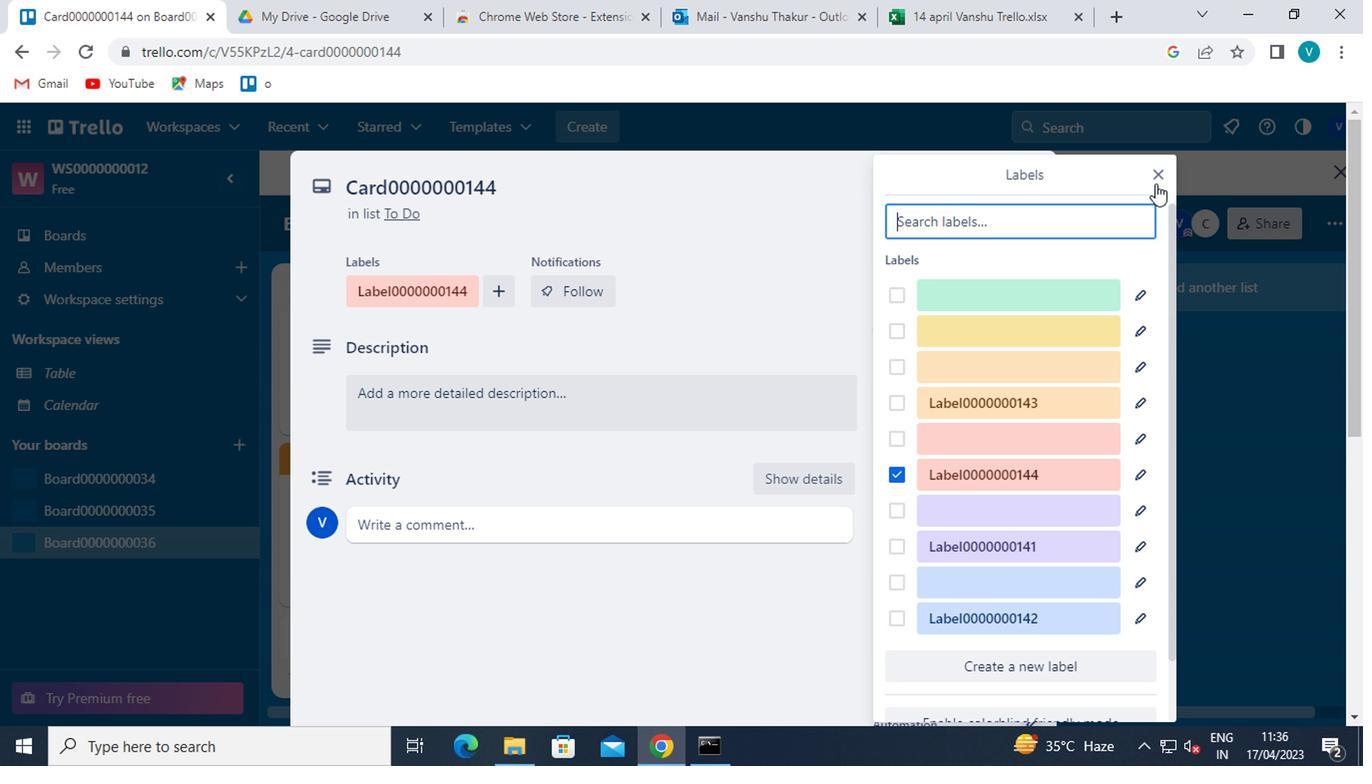 
Action: Mouse moved to (946, 441)
Screenshot: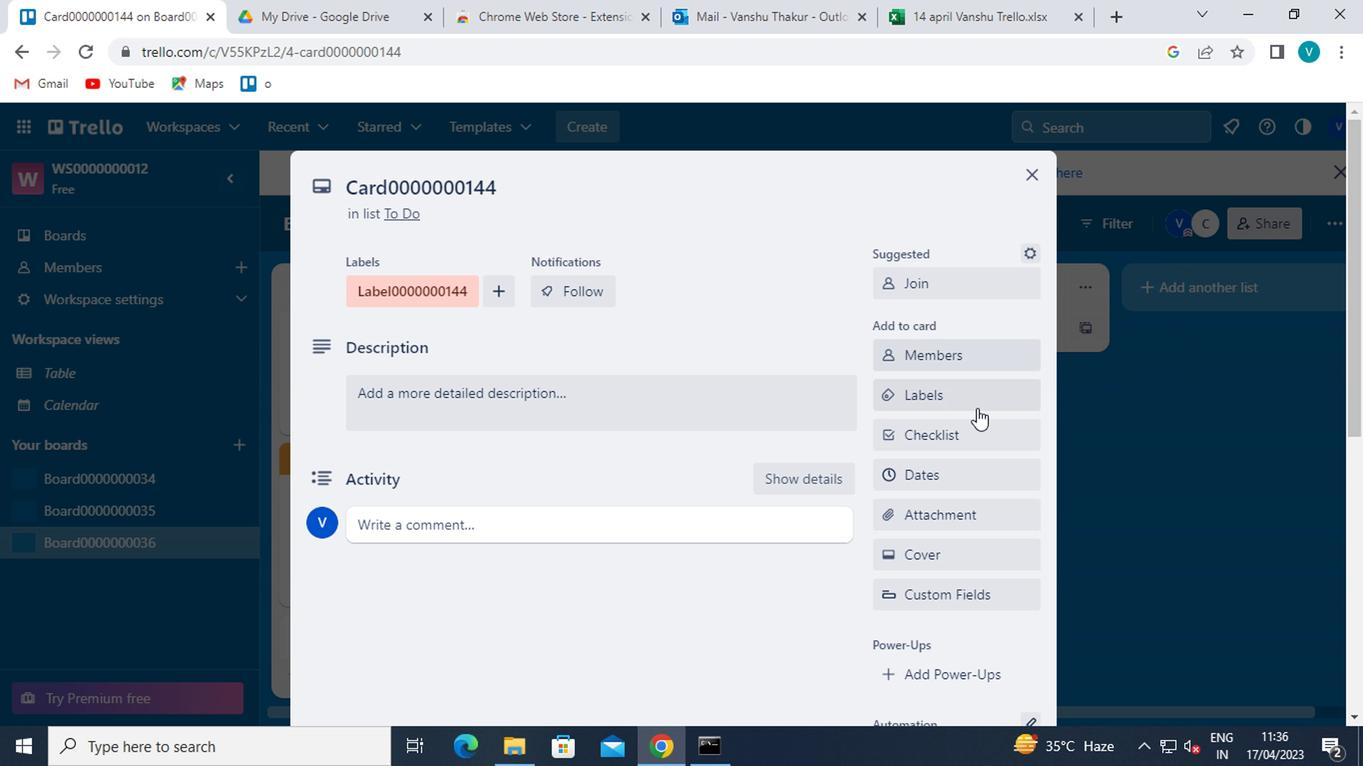 
Action: Mouse pressed left at (946, 441)
Screenshot: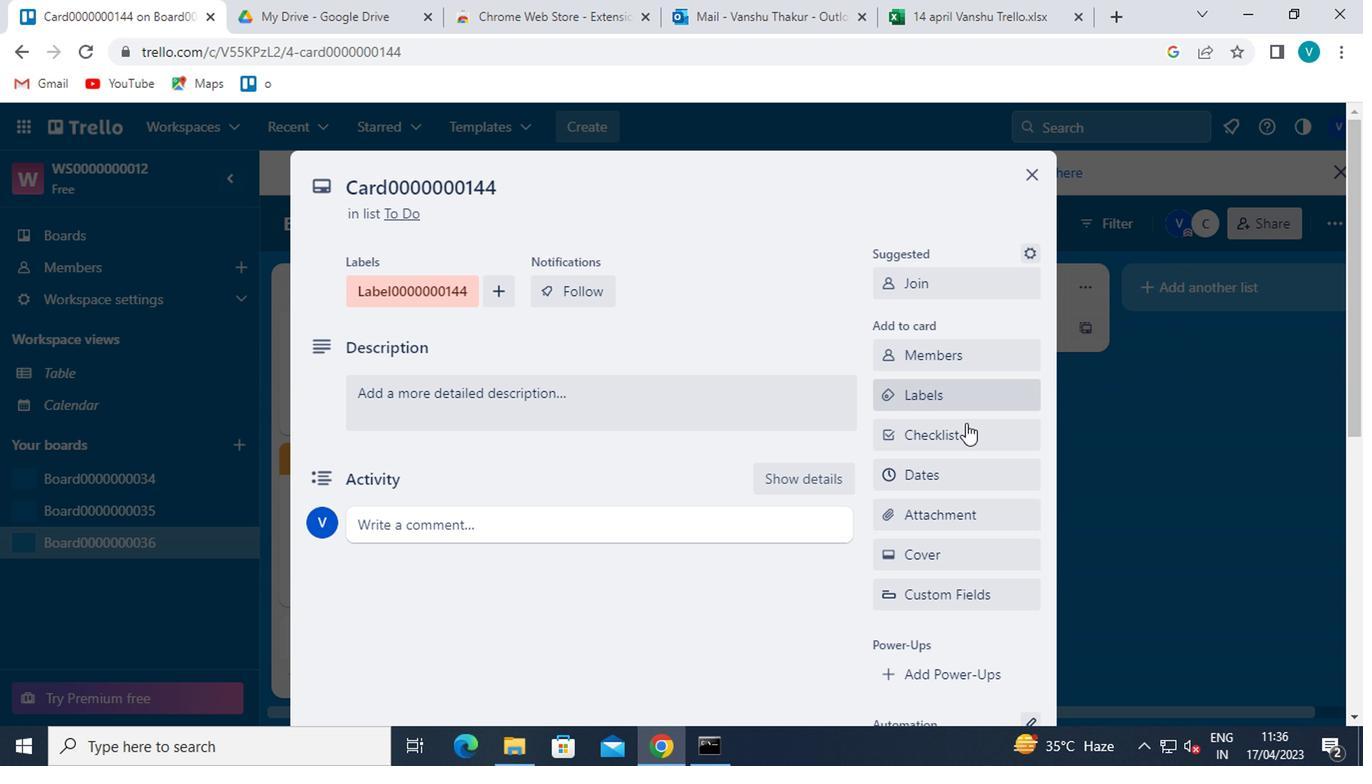 
Action: Key pressed <Key.shift>CL0000000144
Screenshot: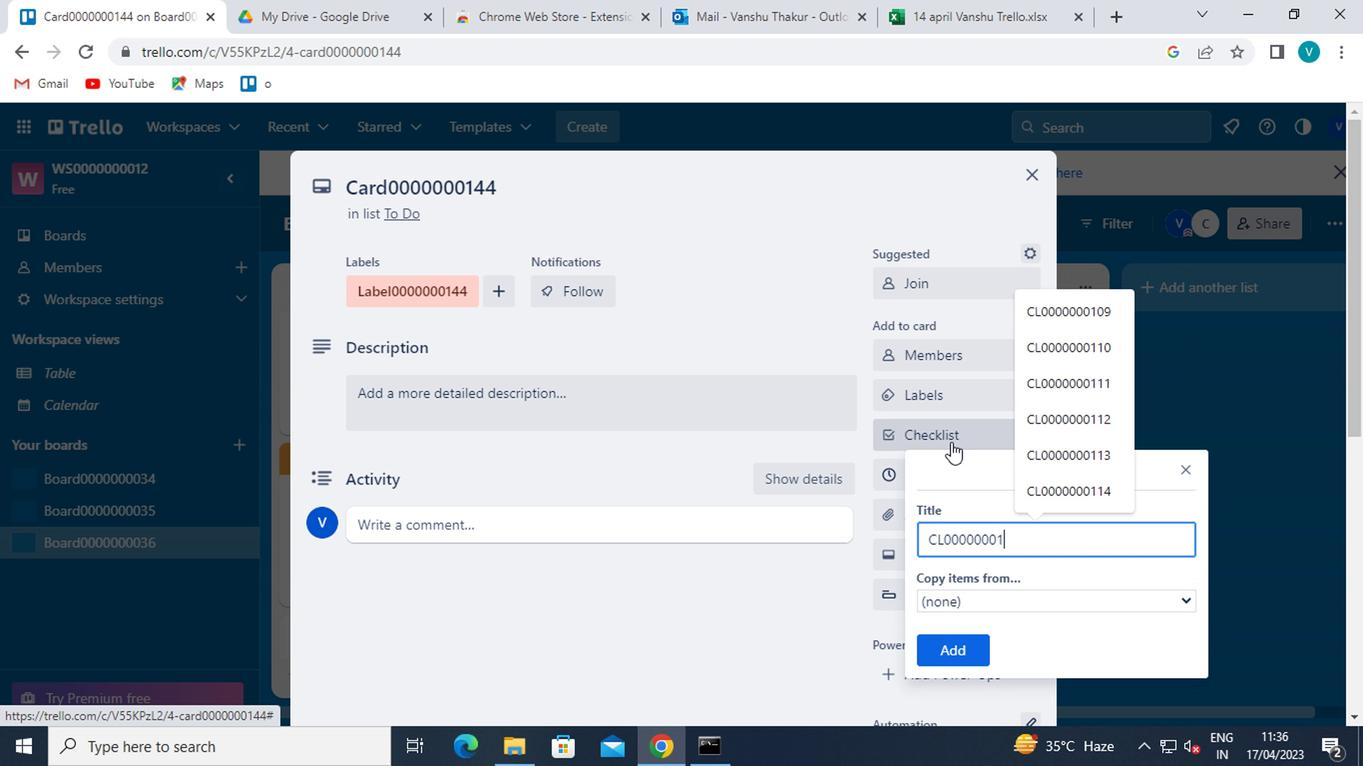 
Action: Mouse moved to (965, 653)
Screenshot: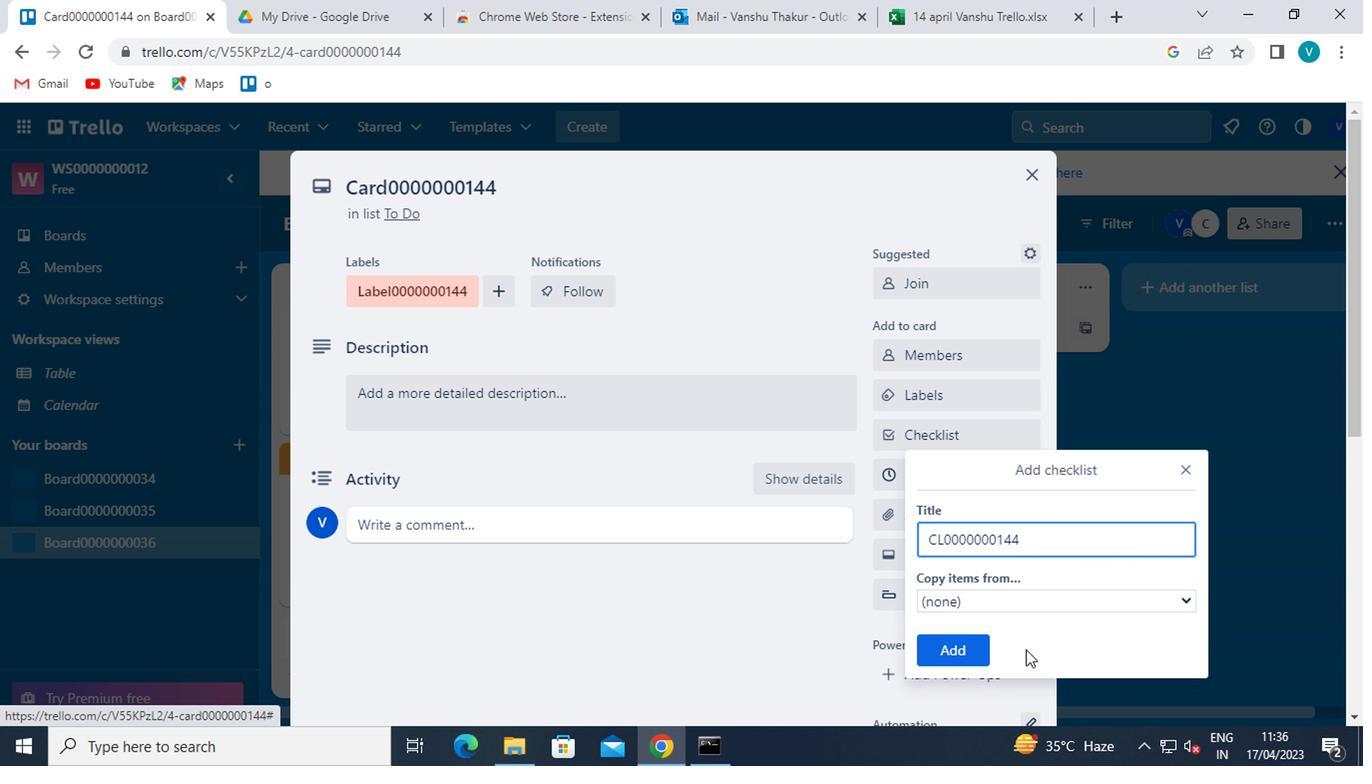 
Action: Mouse pressed left at (965, 653)
Screenshot: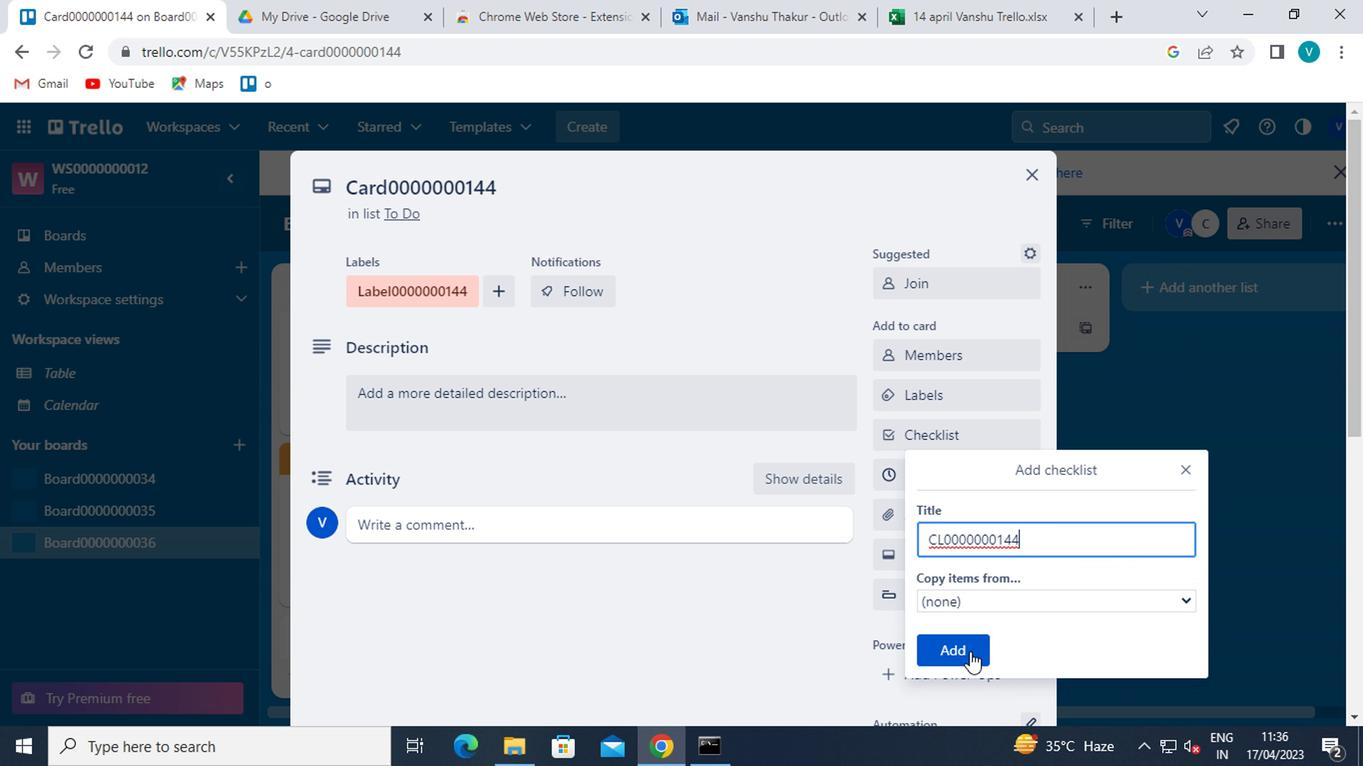 
Action: Mouse moved to (965, 472)
Screenshot: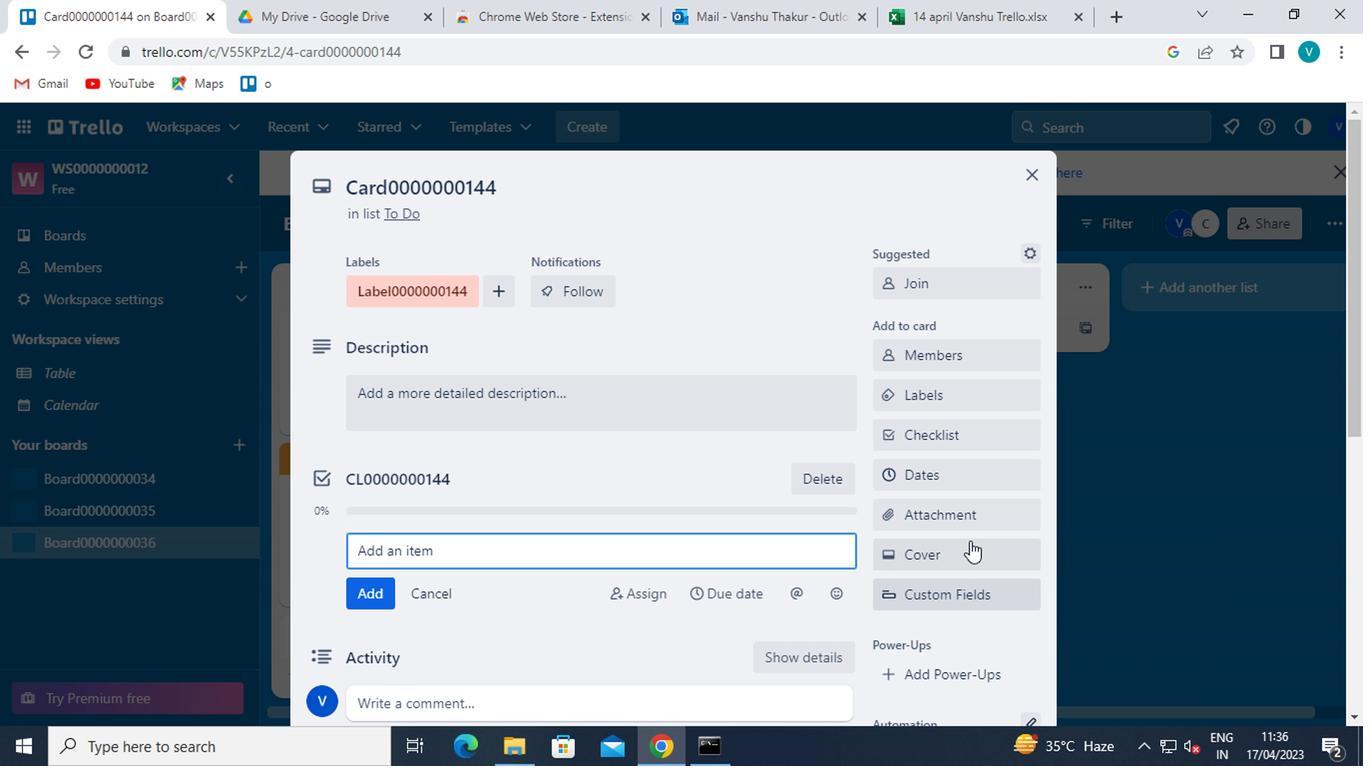 
Action: Mouse pressed left at (965, 472)
Screenshot: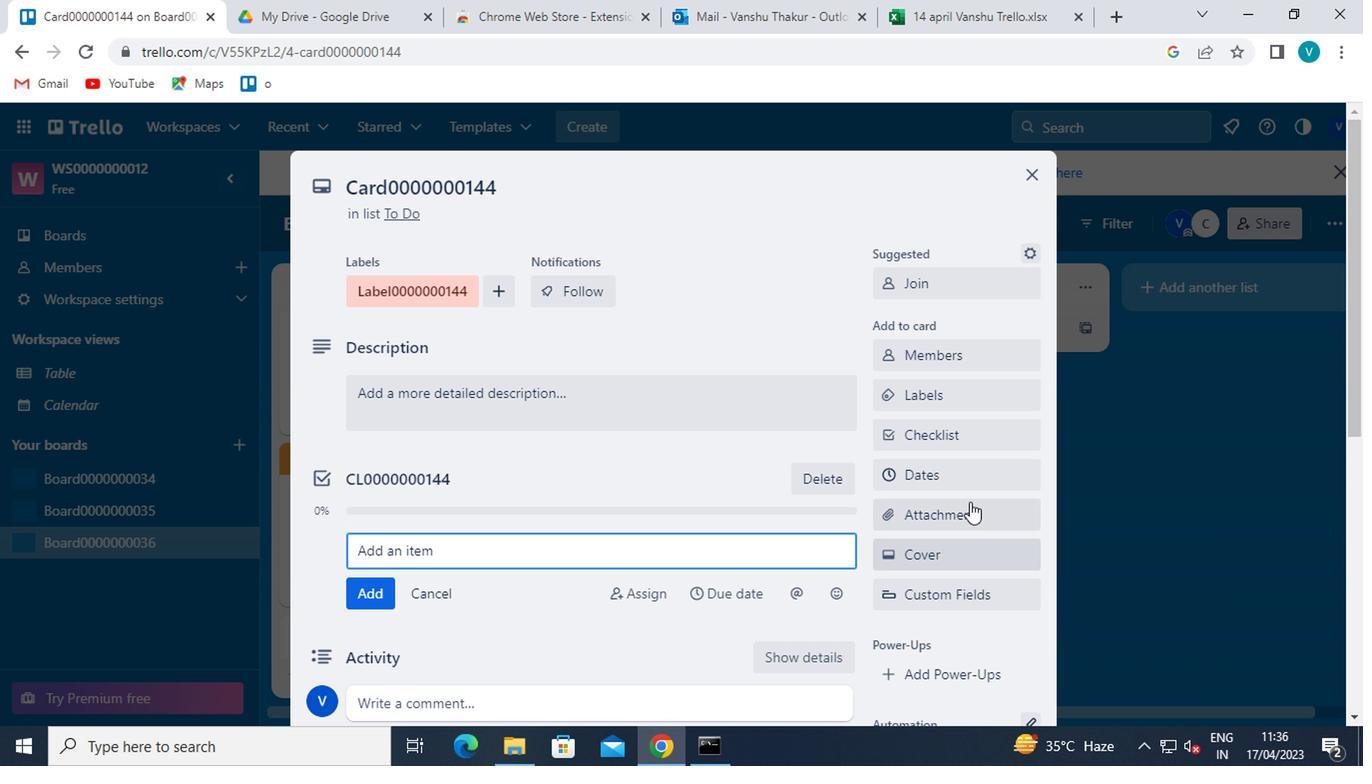 
Action: Mouse moved to (888, 526)
Screenshot: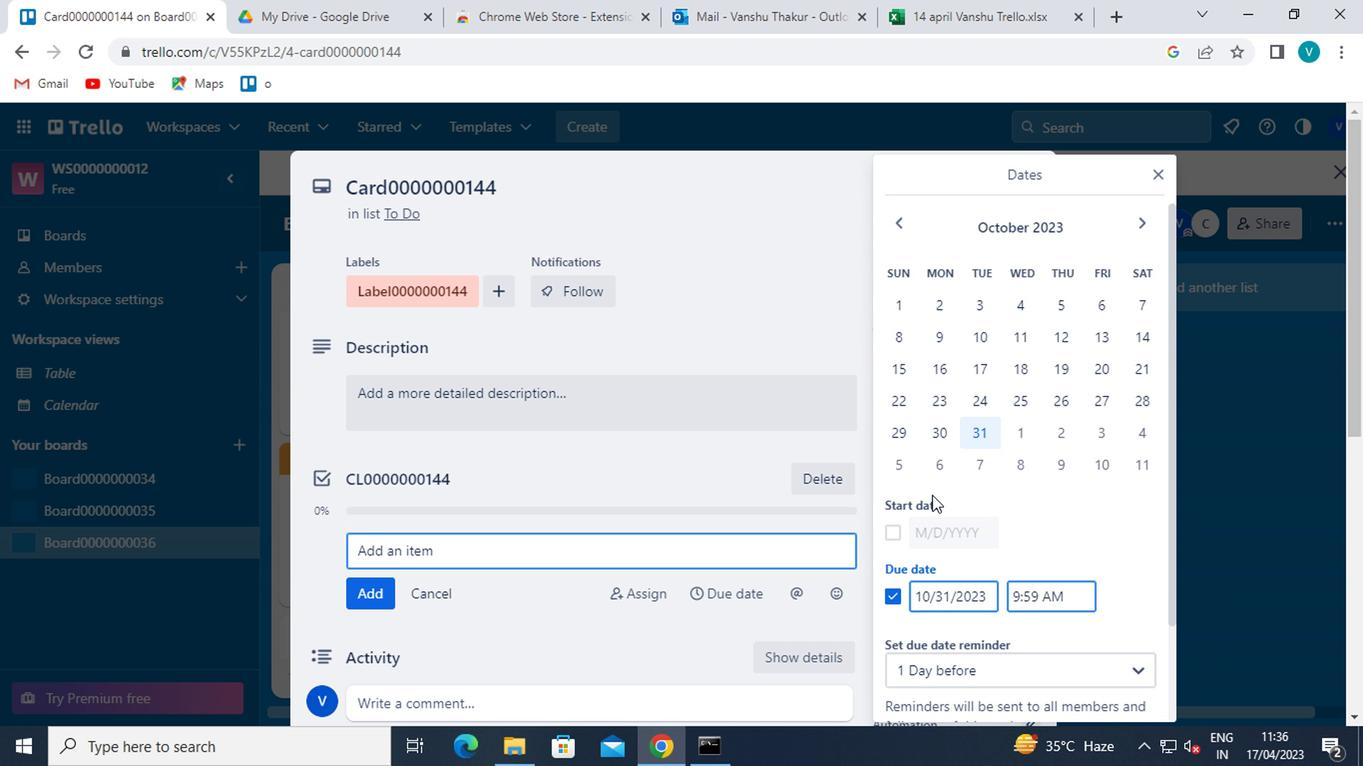 
Action: Mouse pressed left at (888, 526)
Screenshot: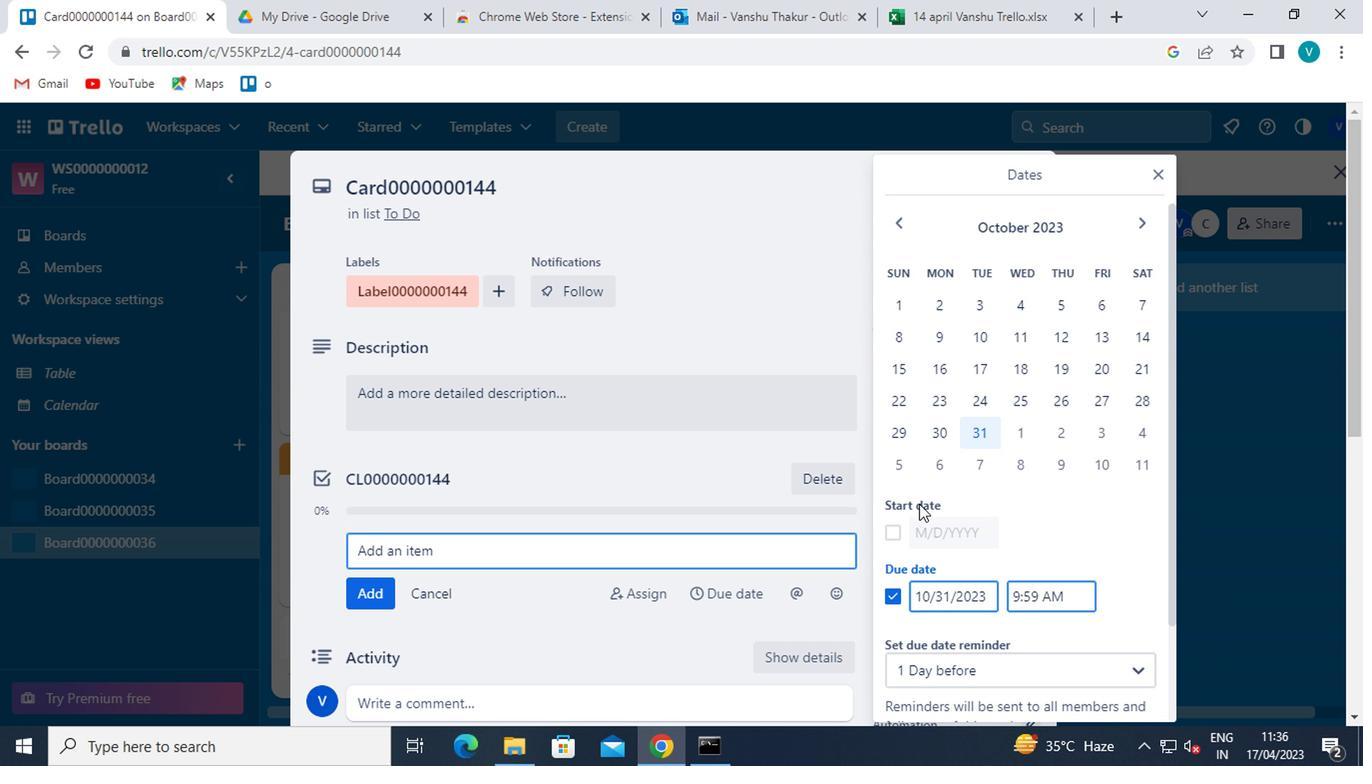
Action: Mouse moved to (1146, 222)
Screenshot: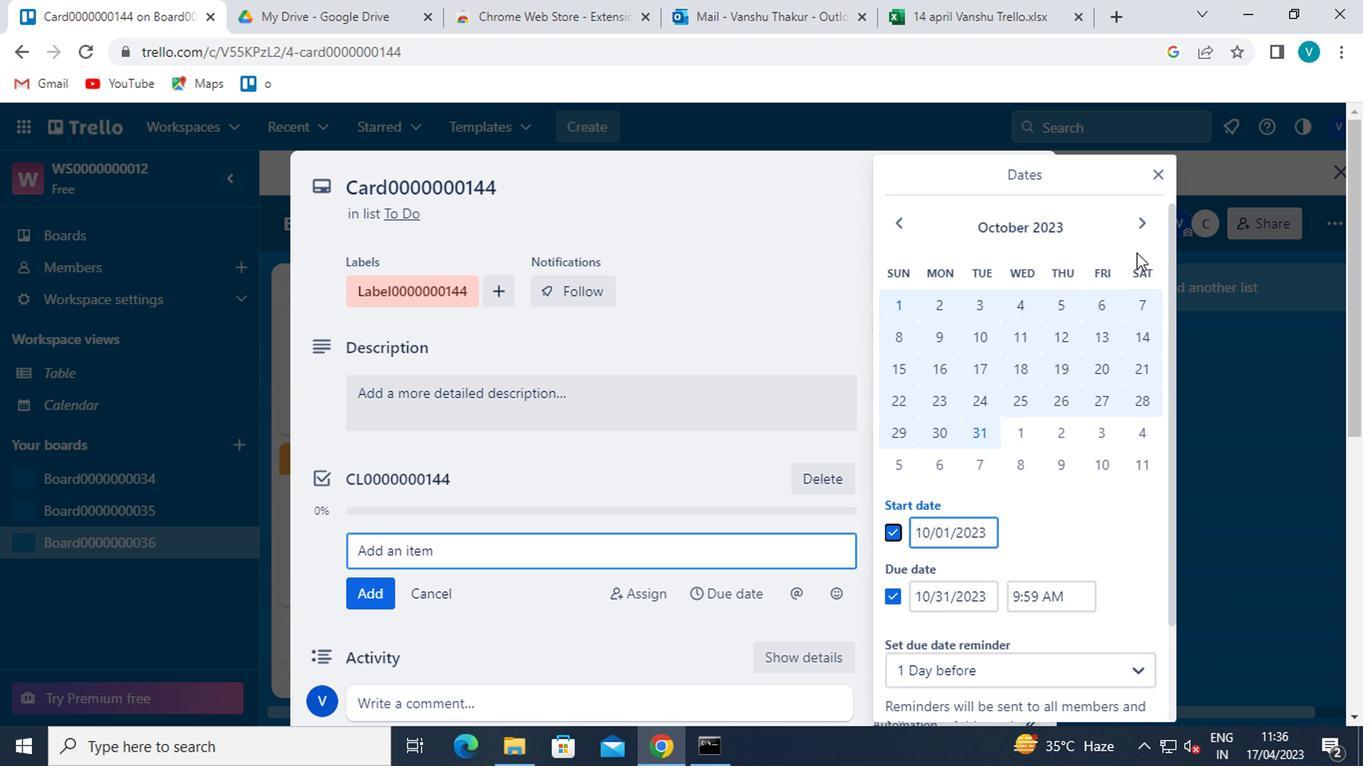 
Action: Mouse pressed left at (1146, 222)
Screenshot: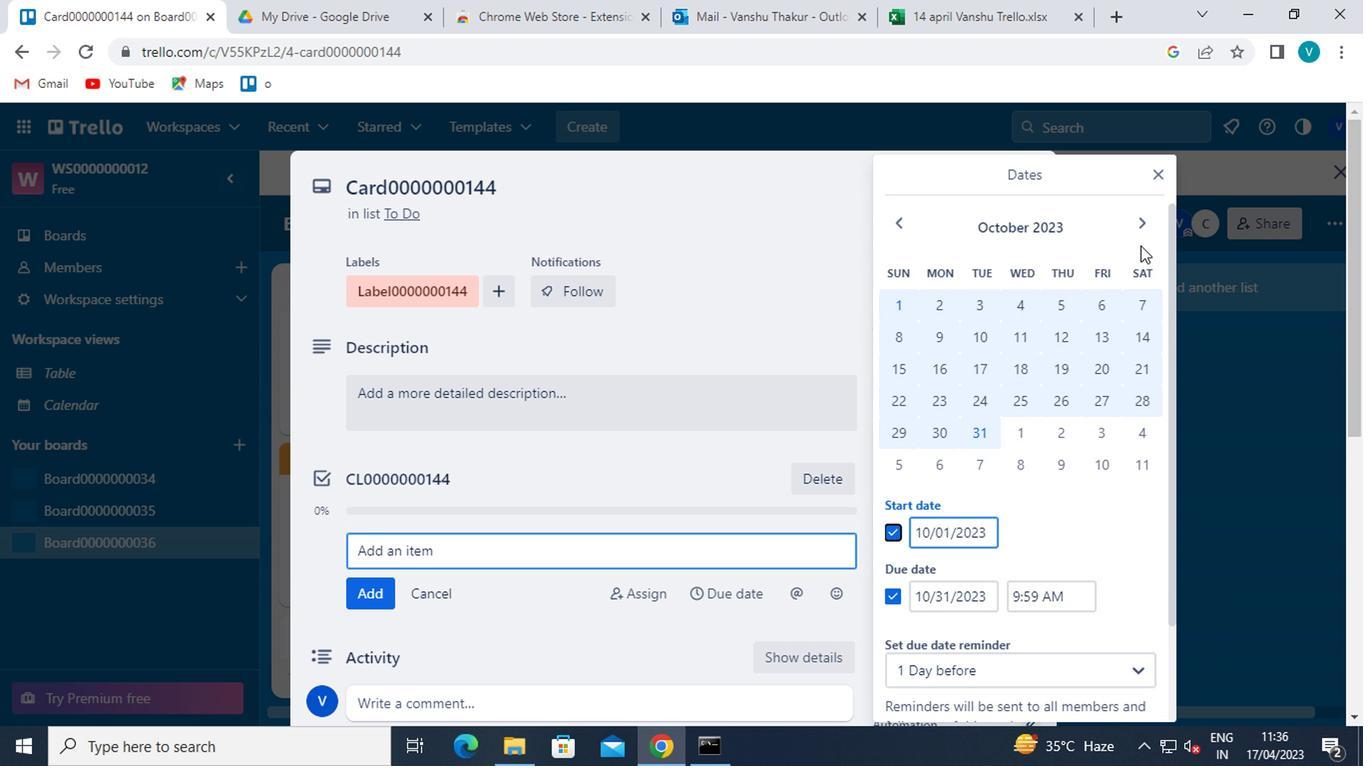 
Action: Mouse moved to (1022, 304)
Screenshot: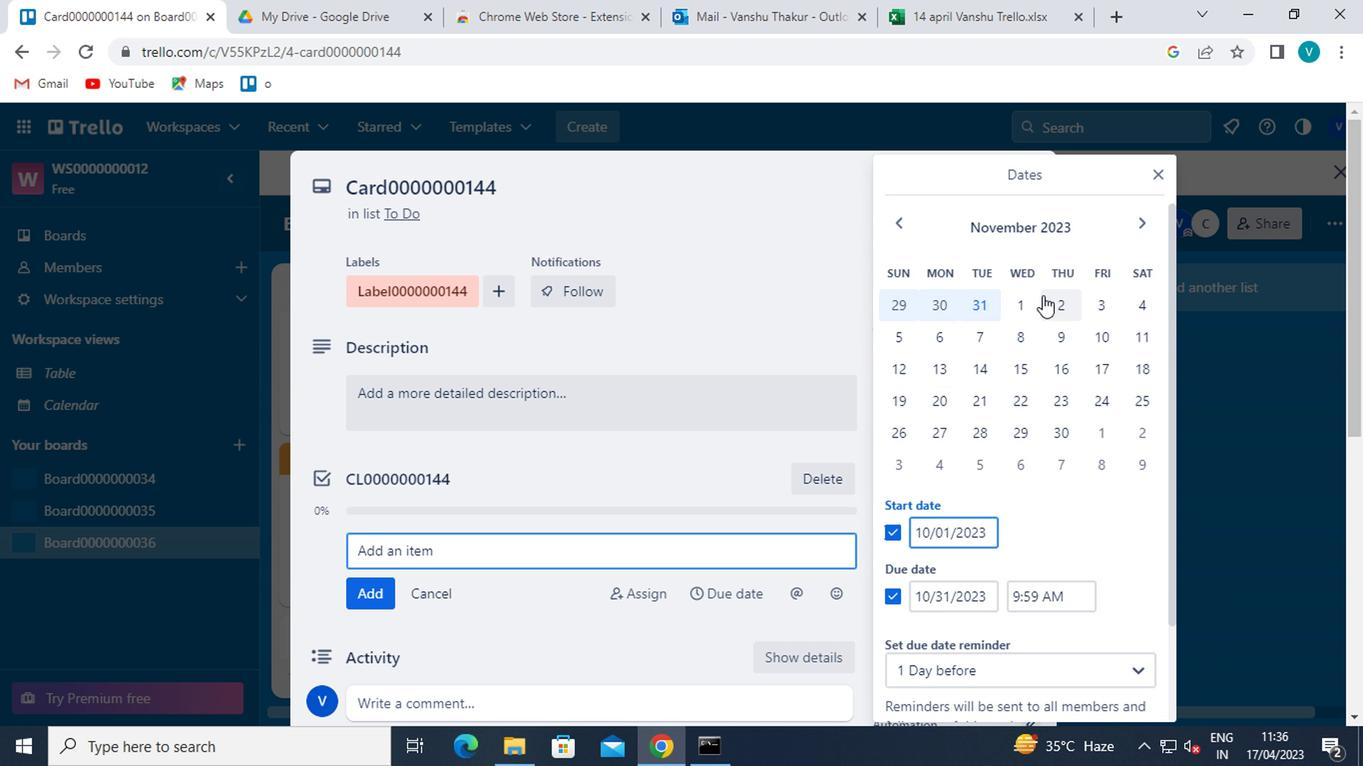 
Action: Mouse pressed left at (1022, 304)
Screenshot: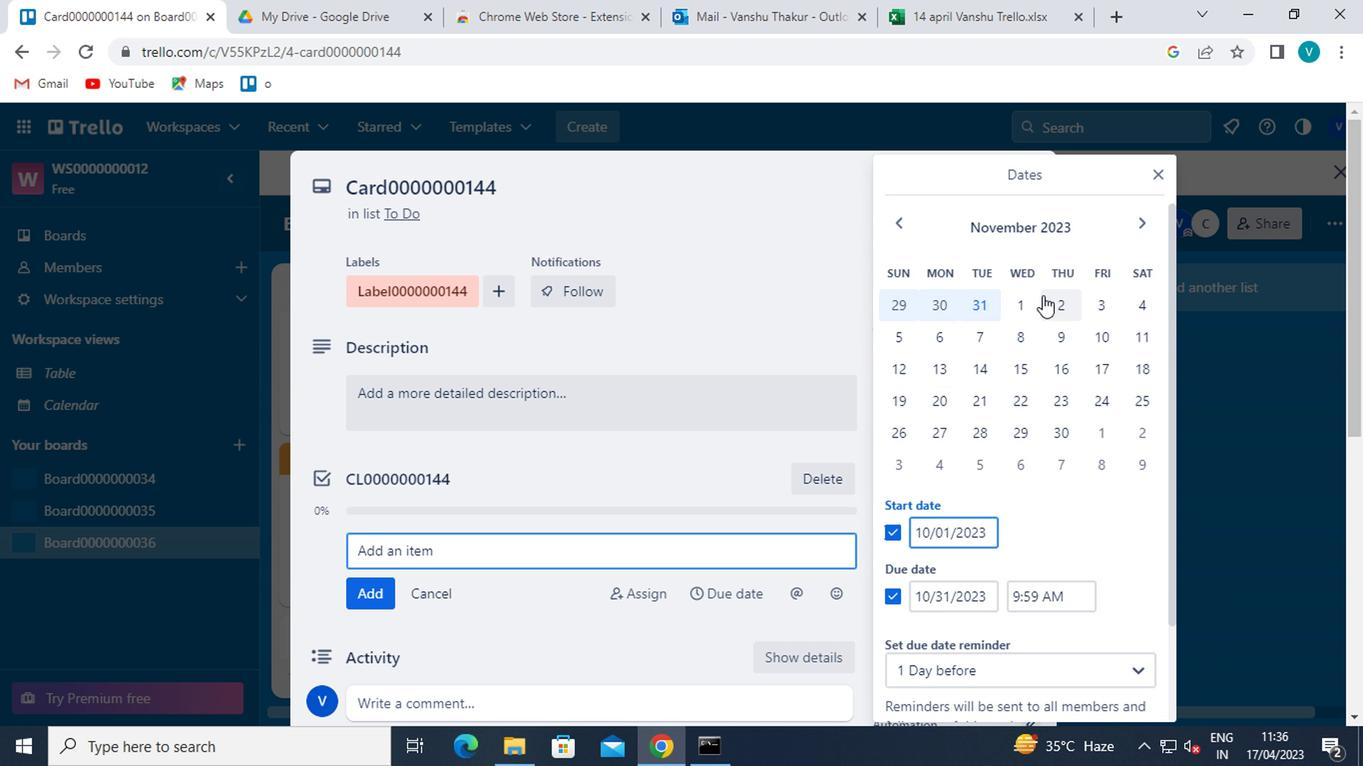 
Action: Mouse moved to (1048, 432)
Screenshot: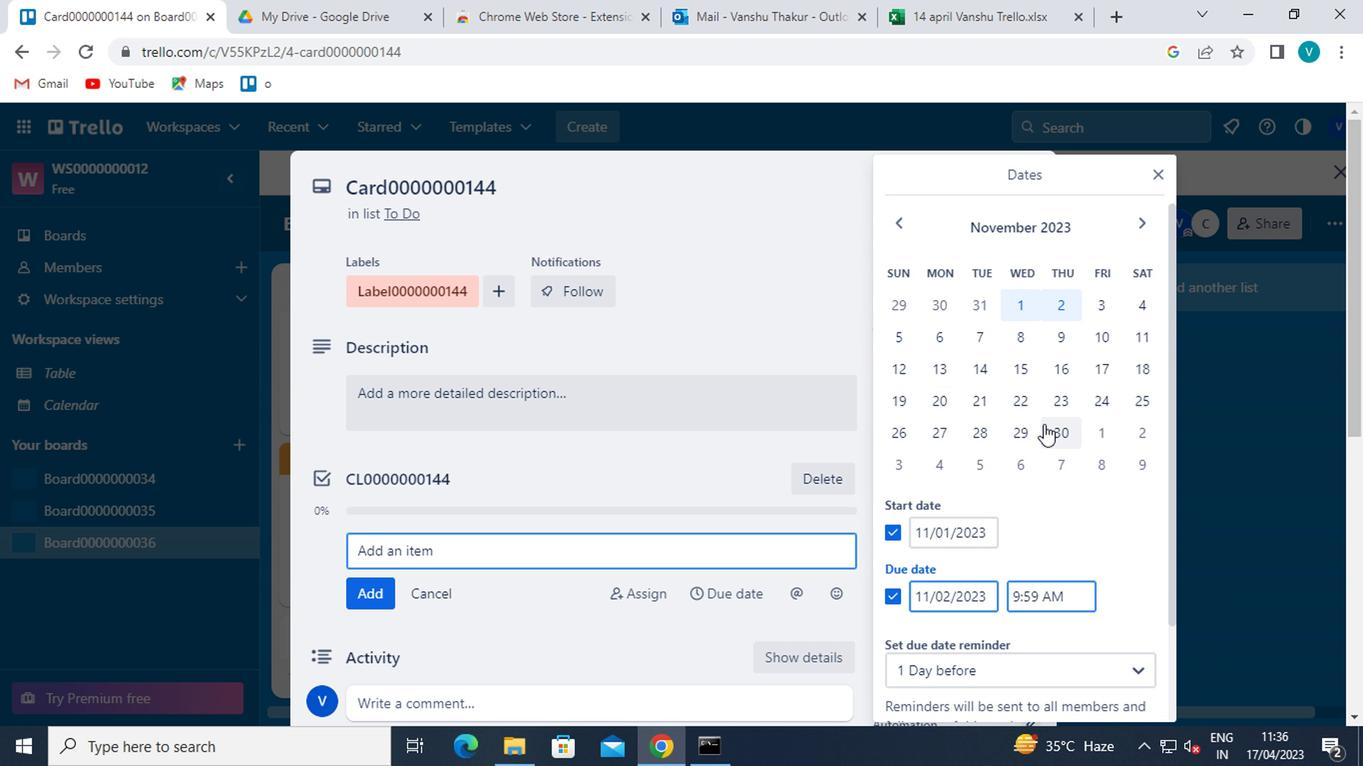 
Action: Mouse pressed left at (1048, 432)
Screenshot: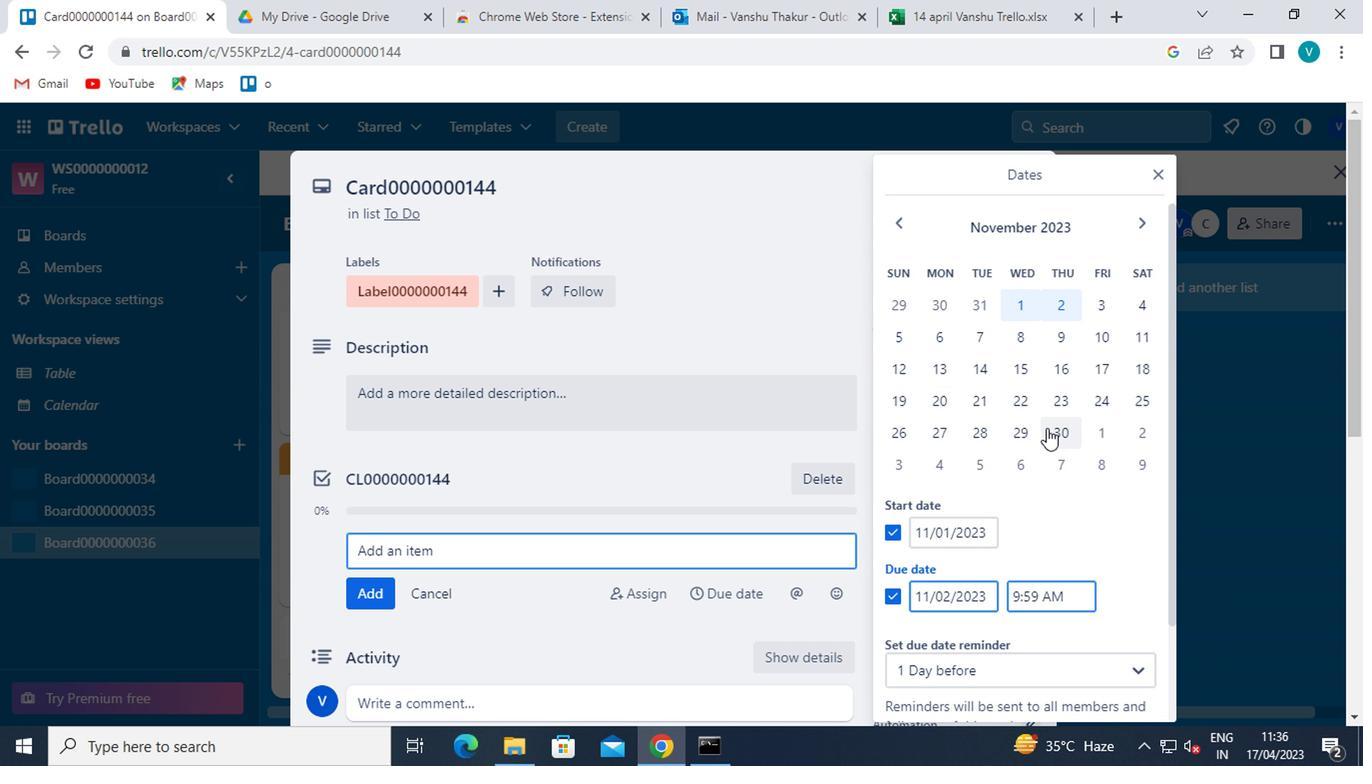 
Action: Mouse moved to (999, 536)
Screenshot: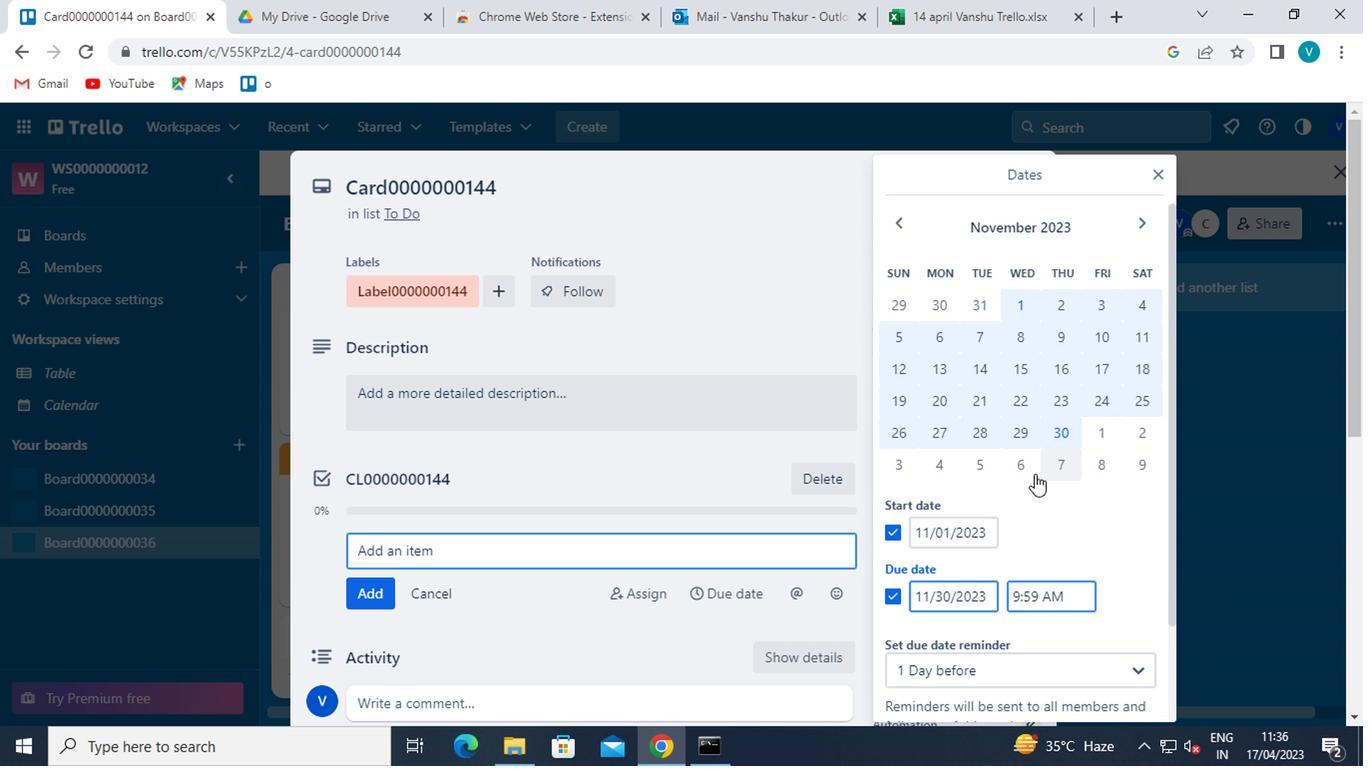 
Action: Mouse scrolled (999, 535) with delta (0, -1)
Screenshot: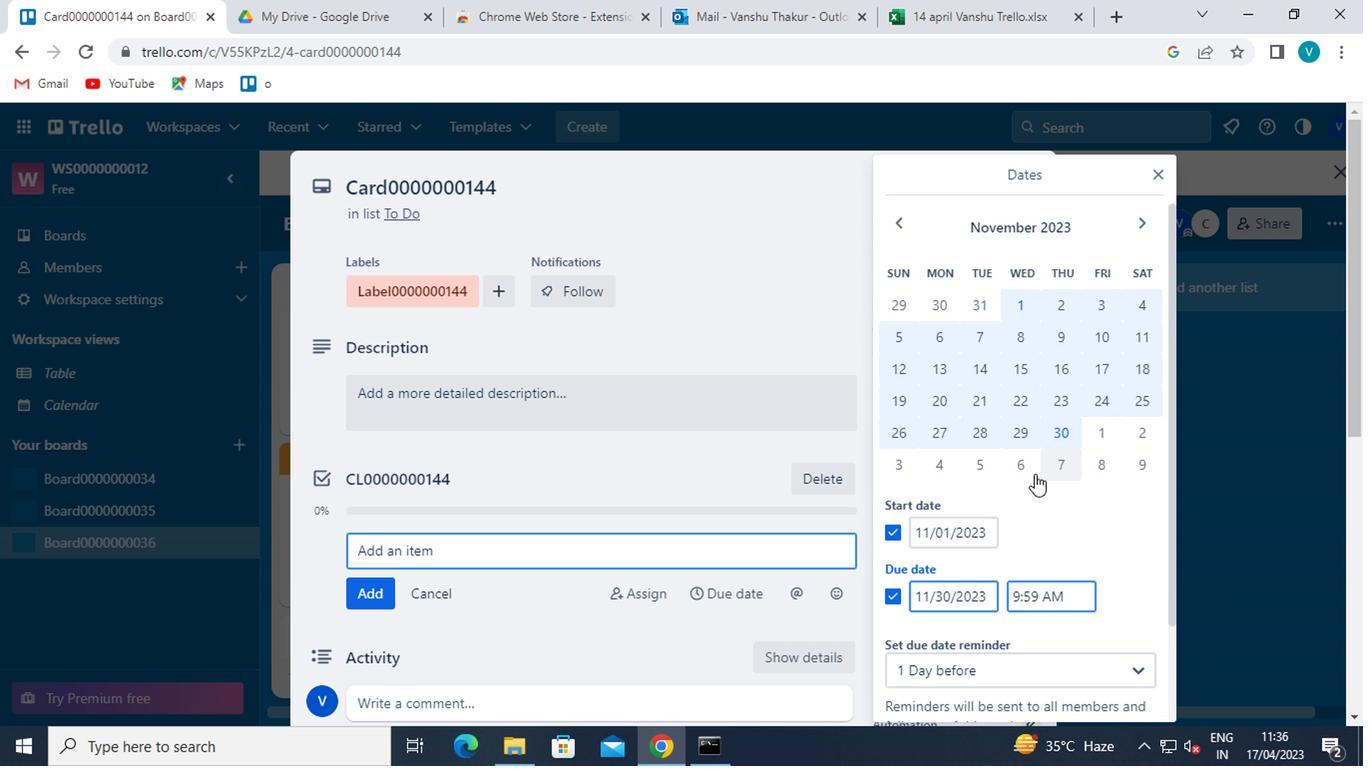 
Action: Mouse moved to (999, 537)
Screenshot: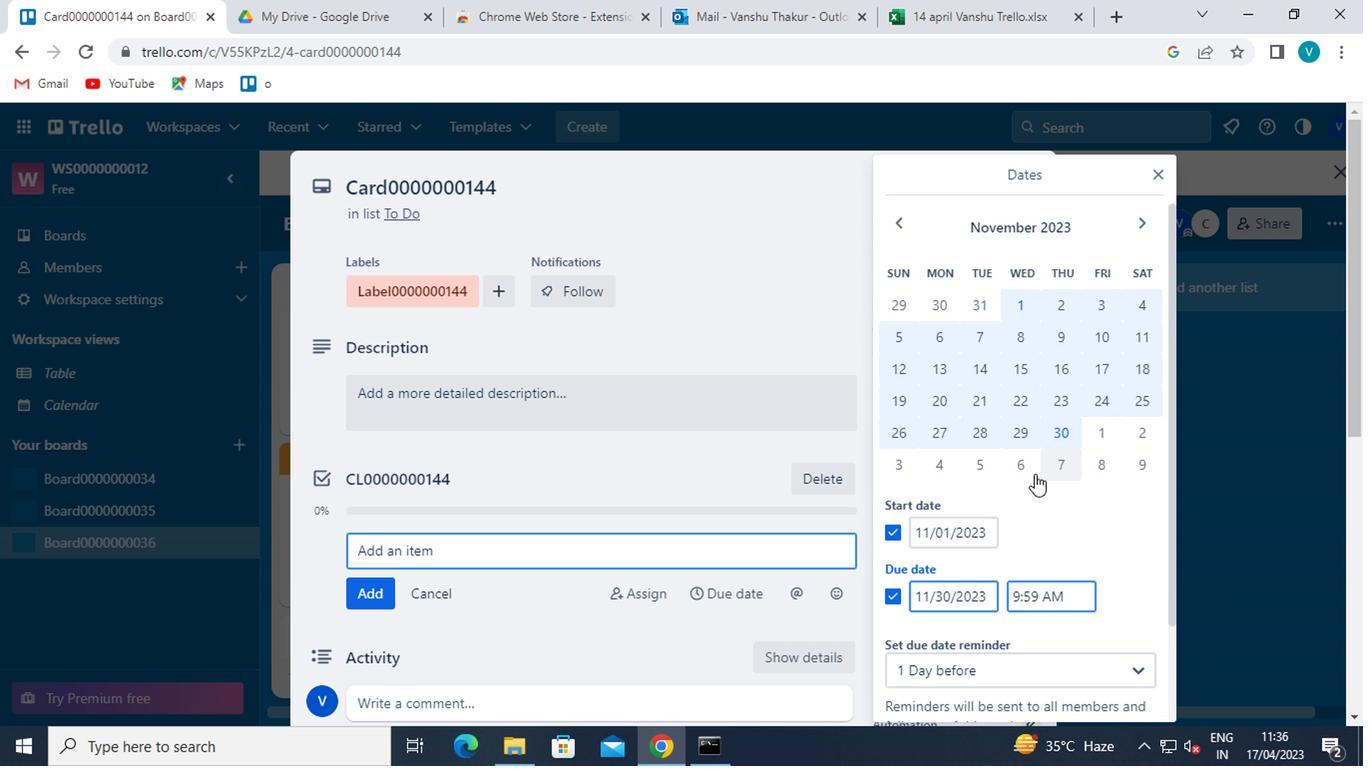 
Action: Mouse scrolled (999, 536) with delta (0, 0)
Screenshot: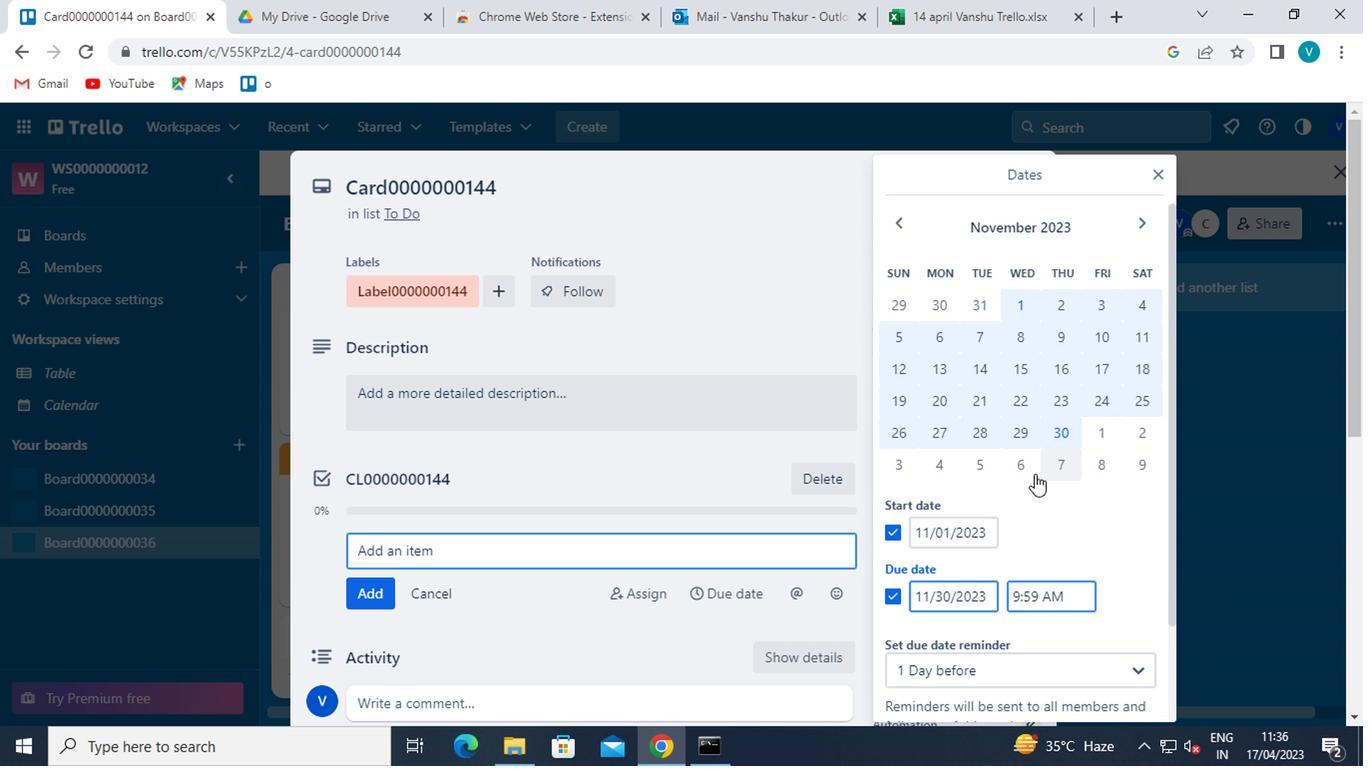
Action: Mouse moved to (906, 643)
Screenshot: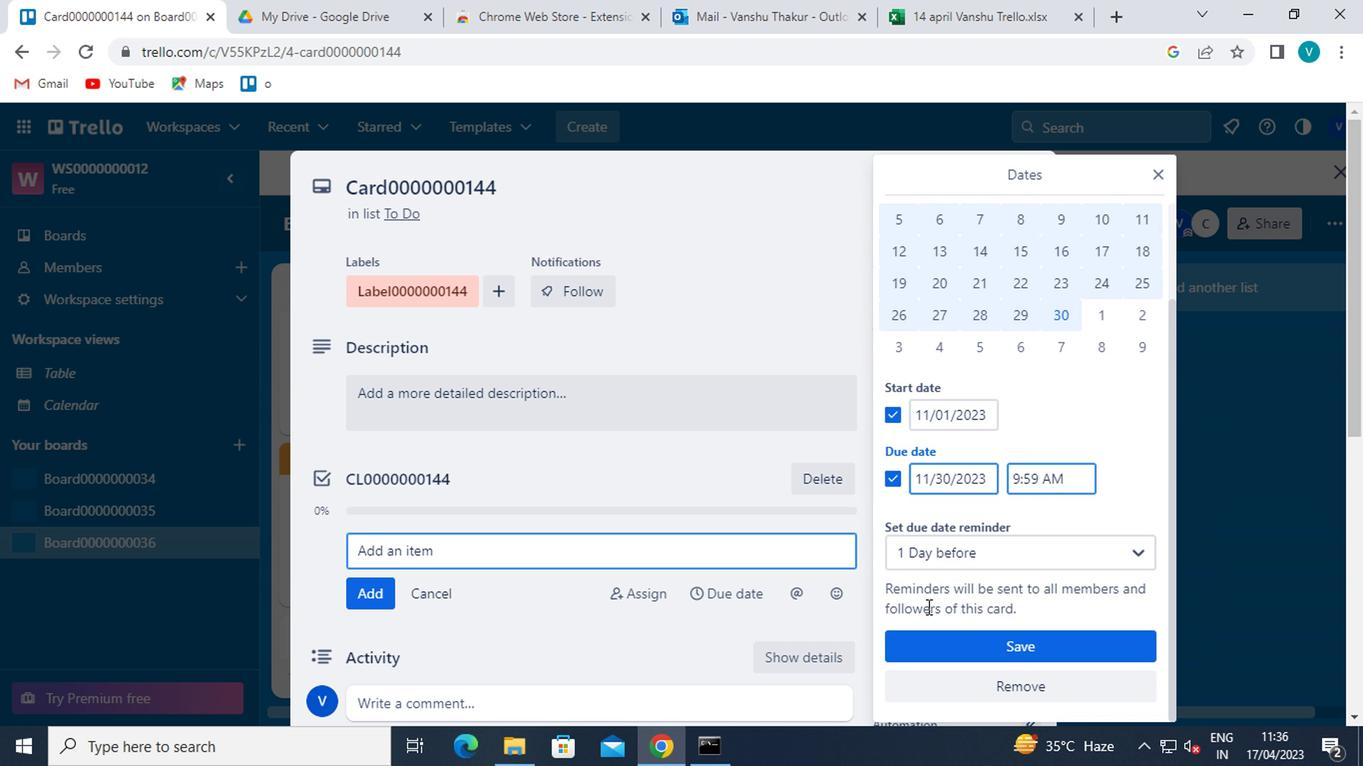 
Action: Mouse pressed left at (906, 643)
Screenshot: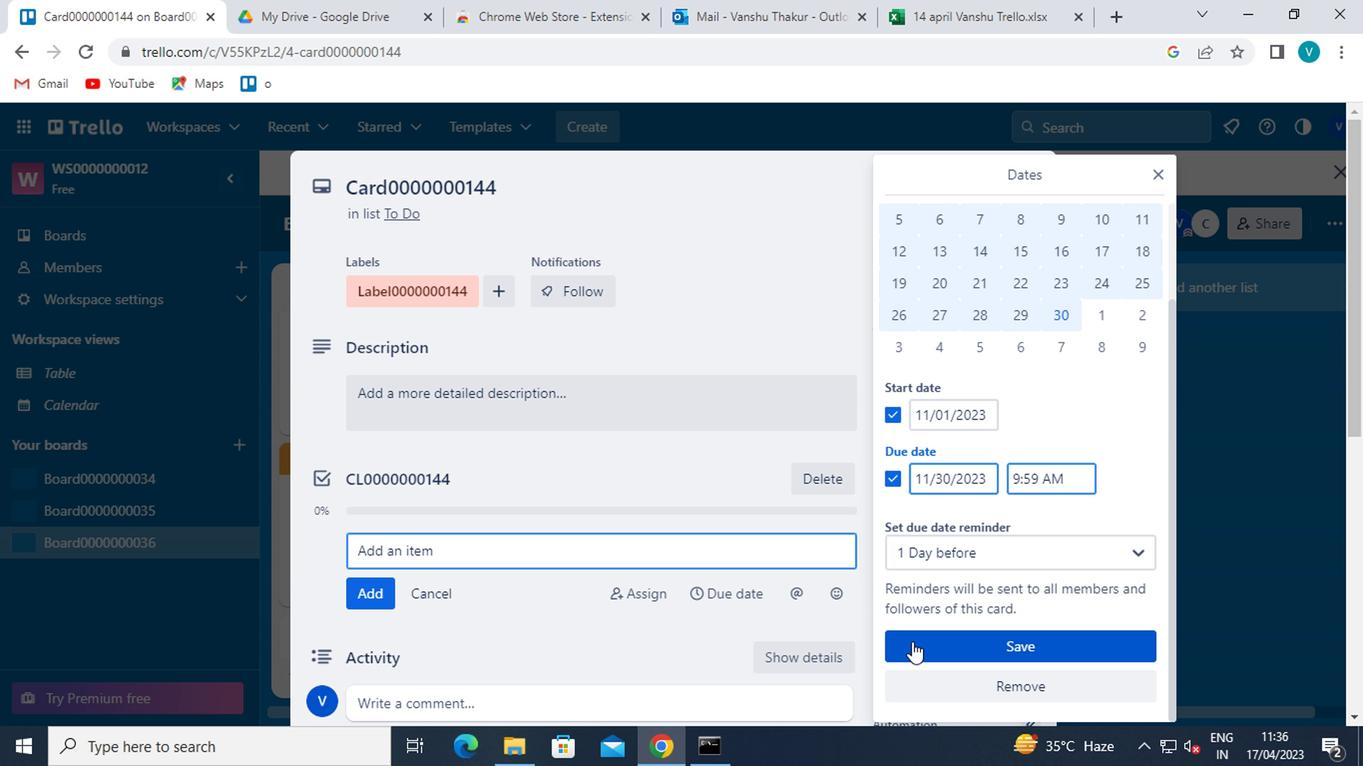 
